 Task: Forward email with the signature Jayden King with the subject Thank you for your application from softage.8@softage.net to softage.7@softage.net and softage.9@softage.net with BCC to softage.10@softage.net with the message Could you please provide me with the agenda for the upcoming meeting?
Action: Mouse moved to (1100, 255)
Screenshot: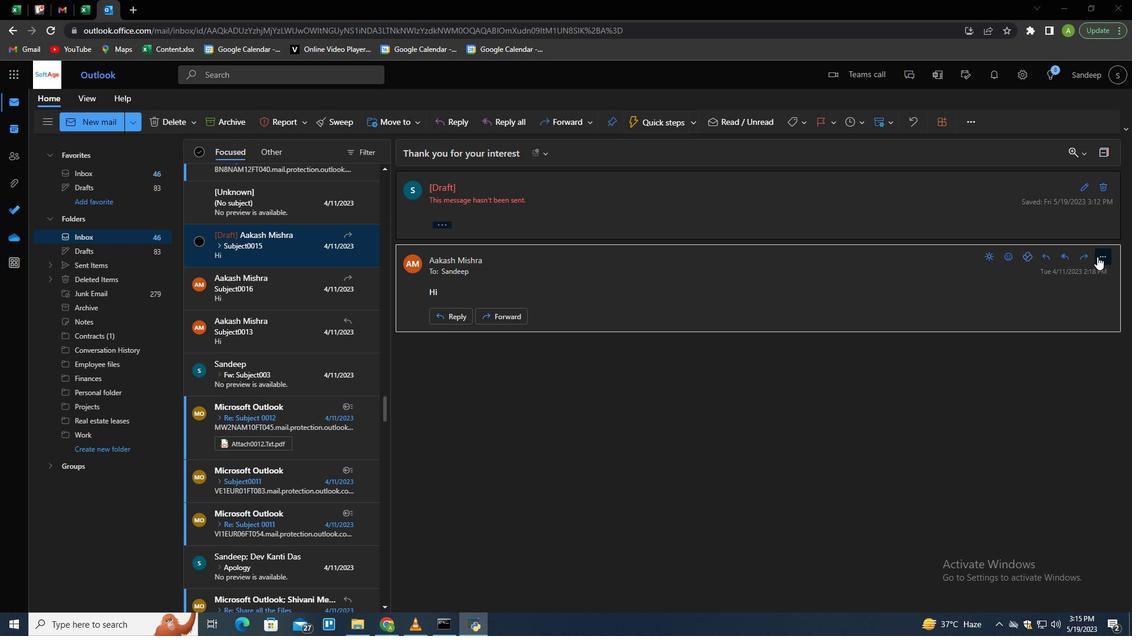 
Action: Mouse pressed left at (1100, 255)
Screenshot: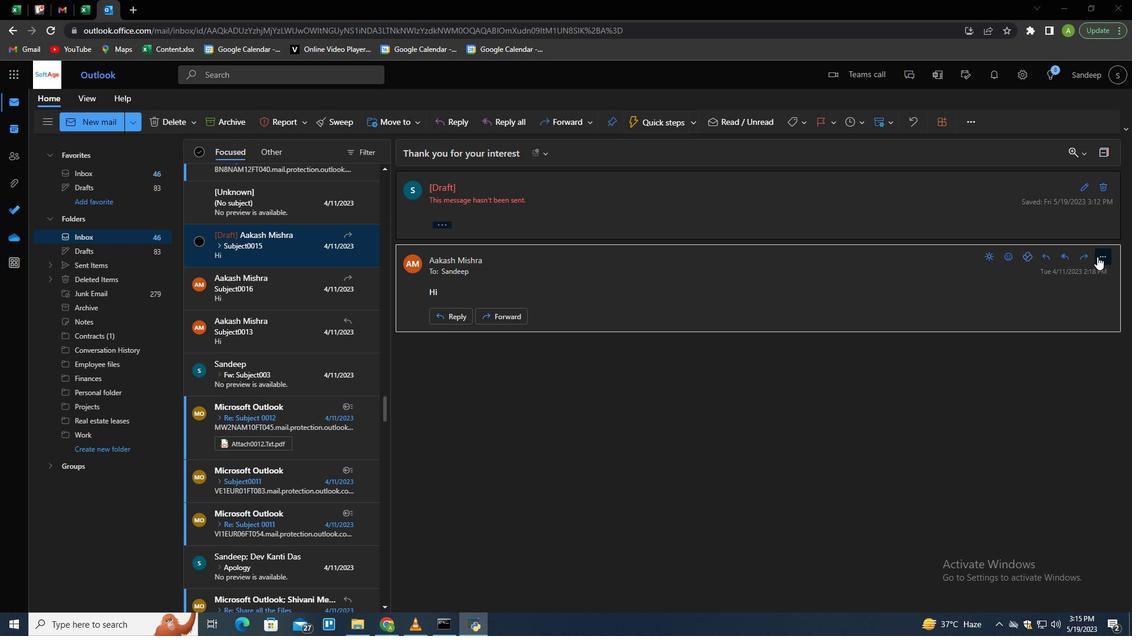 
Action: Mouse moved to (1026, 277)
Screenshot: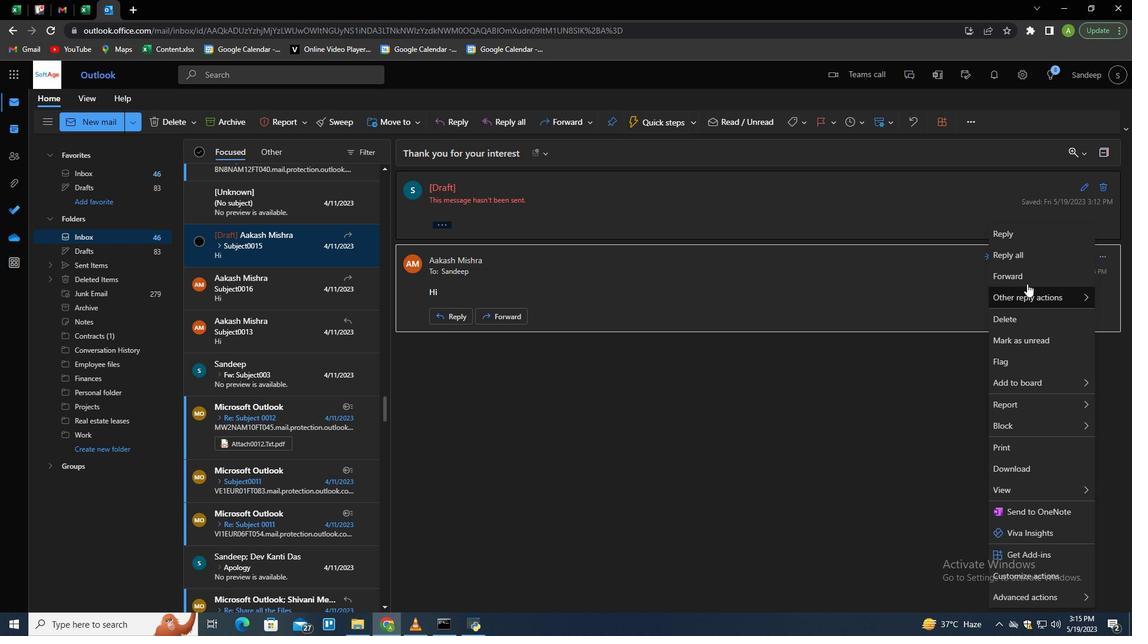 
Action: Mouse pressed left at (1026, 277)
Screenshot: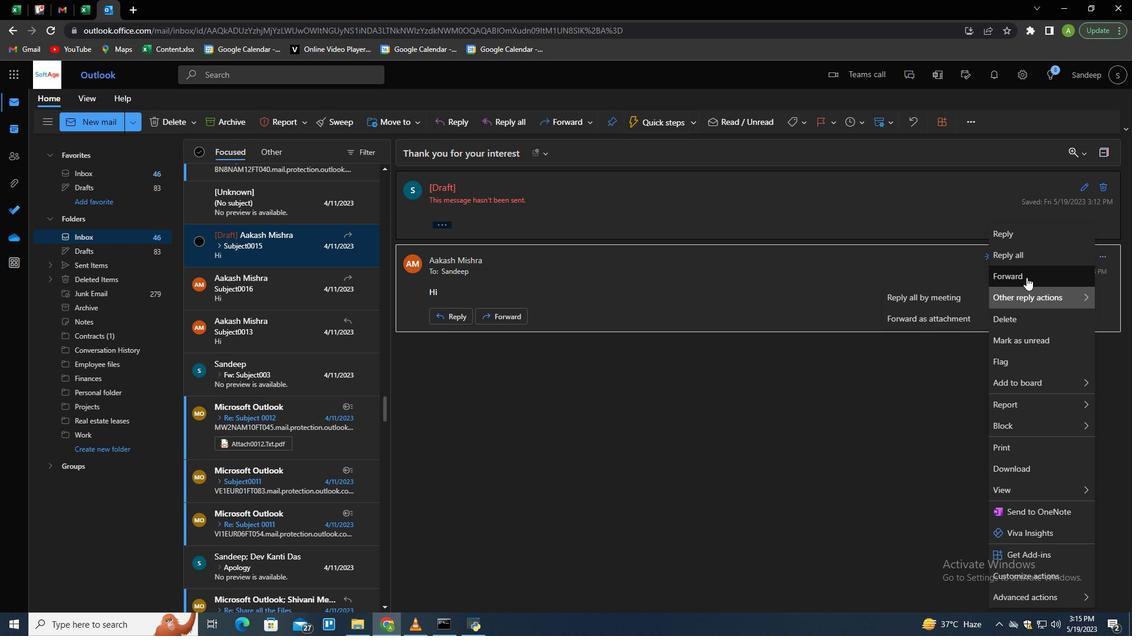 
Action: Mouse moved to (795, 125)
Screenshot: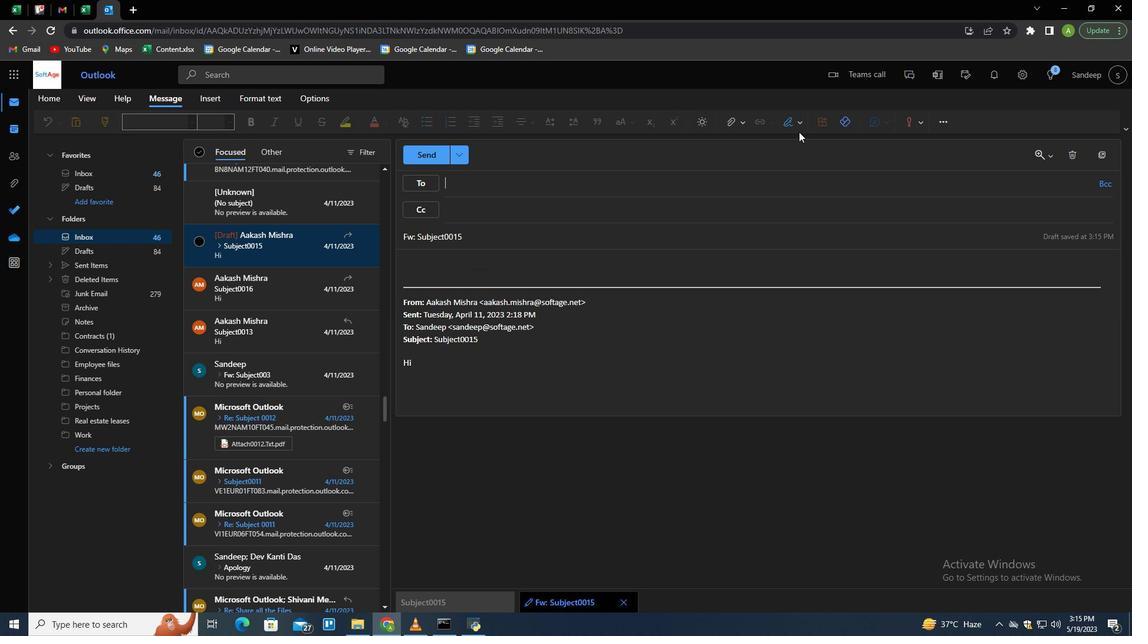 
Action: Mouse pressed left at (795, 125)
Screenshot: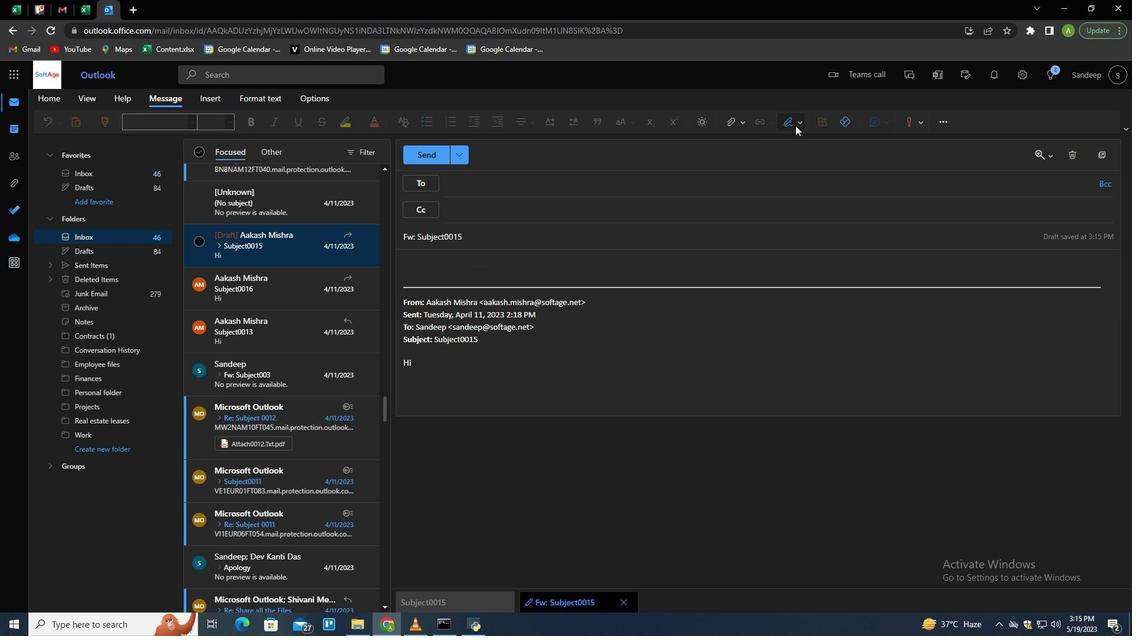 
Action: Mouse moved to (775, 171)
Screenshot: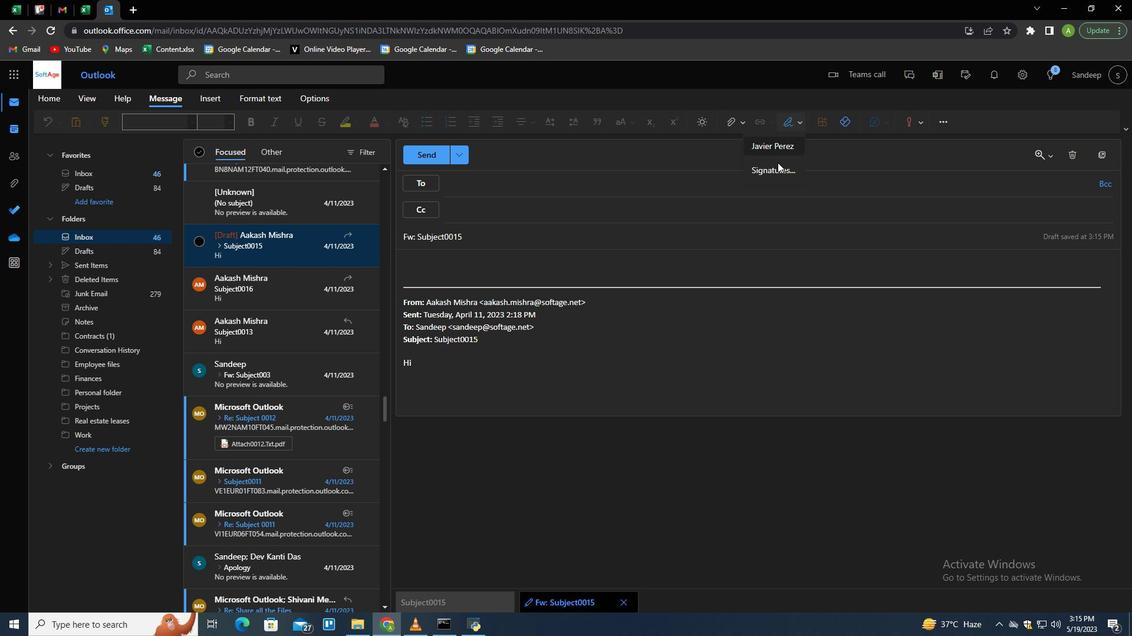 
Action: Mouse pressed left at (775, 171)
Screenshot: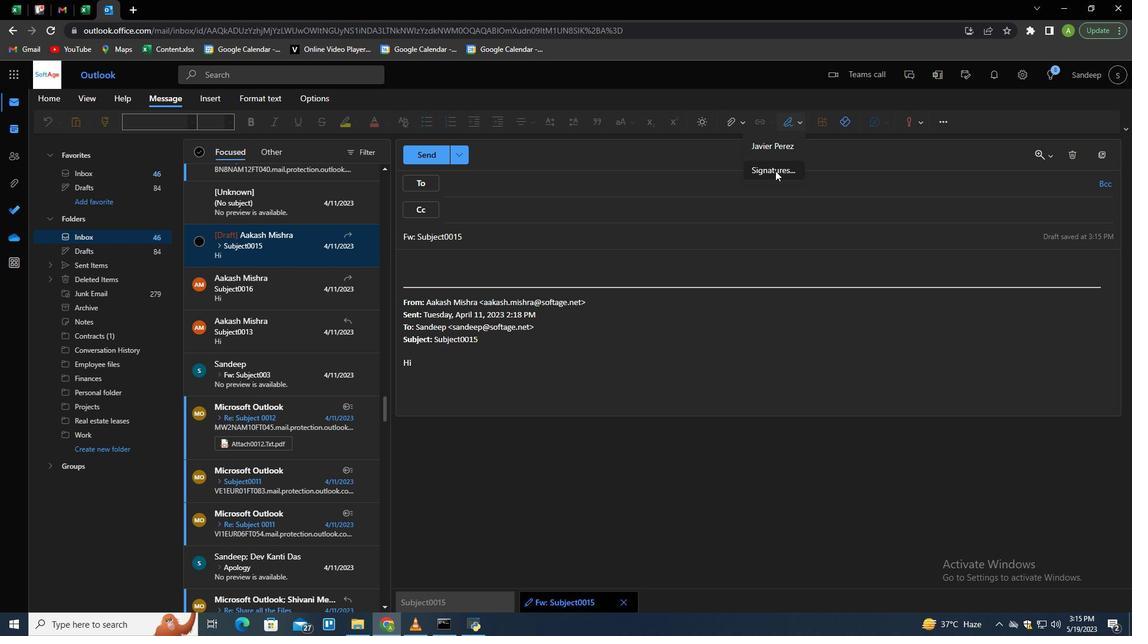 
Action: Mouse moved to (807, 209)
Screenshot: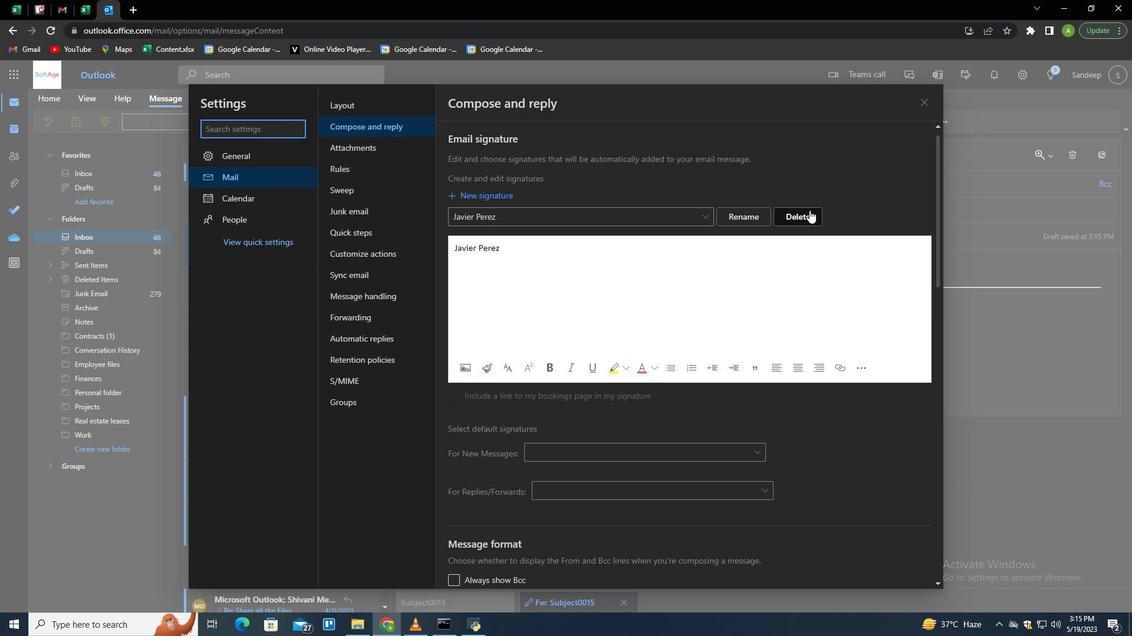 
Action: Mouse pressed left at (807, 209)
Screenshot: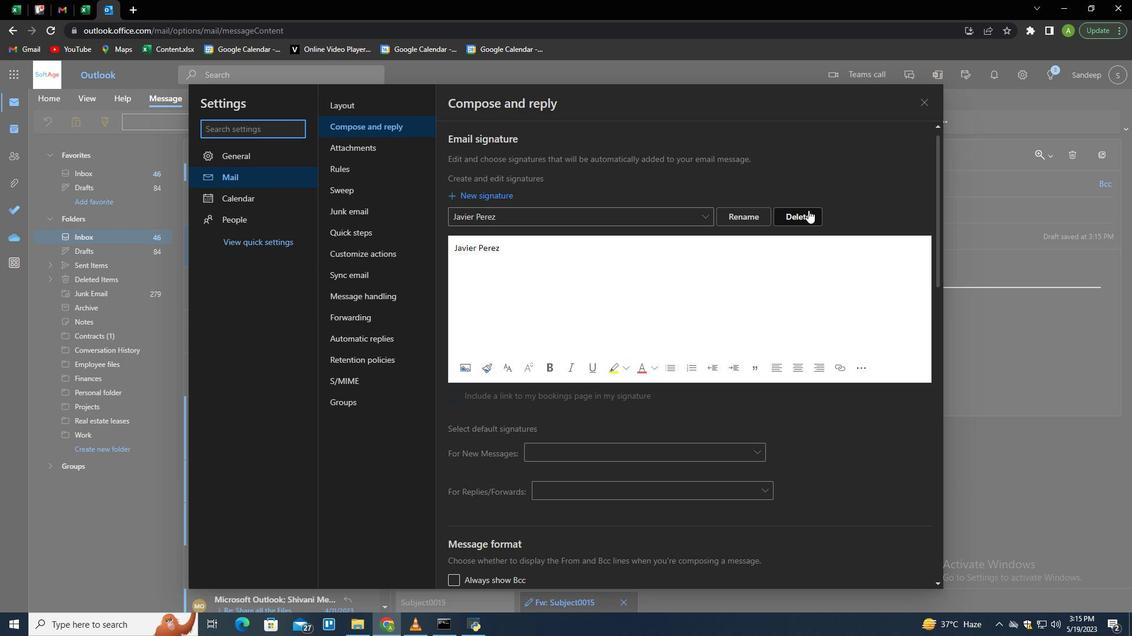 
Action: Mouse moved to (800, 215)
Screenshot: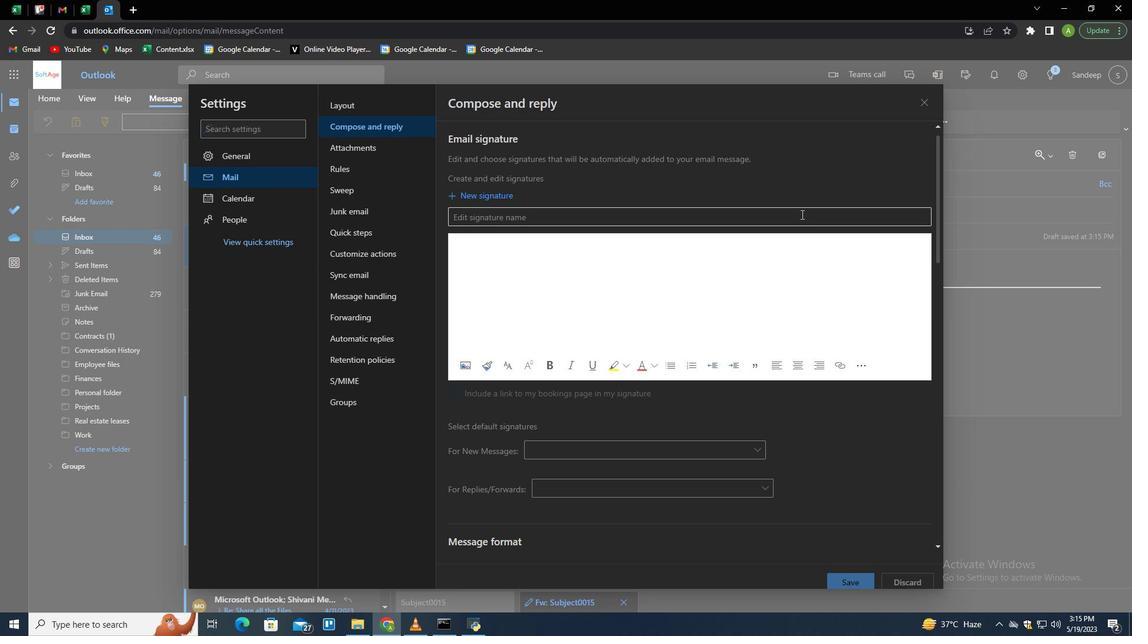 
Action: Mouse pressed left at (800, 215)
Screenshot: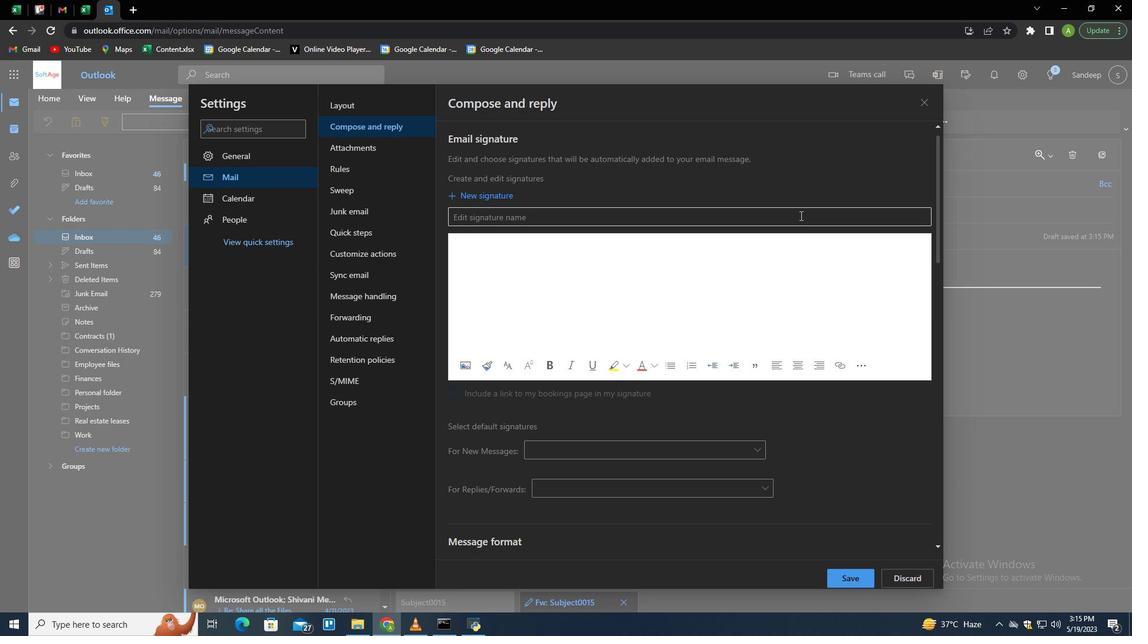 
Action: Mouse moved to (797, 217)
Screenshot: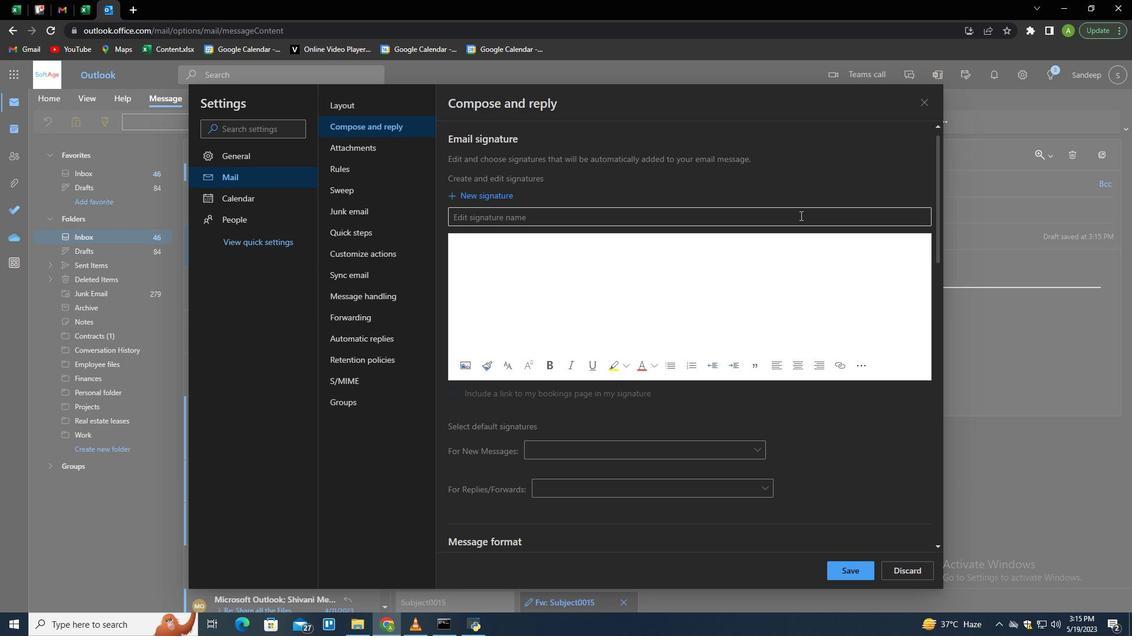
Action: Key pressed <Key.shift>Jayden<Key.space><Key.shift>King<Key.tab><Key.shift>Jayden<Key.space><Key.shift>King
Screenshot: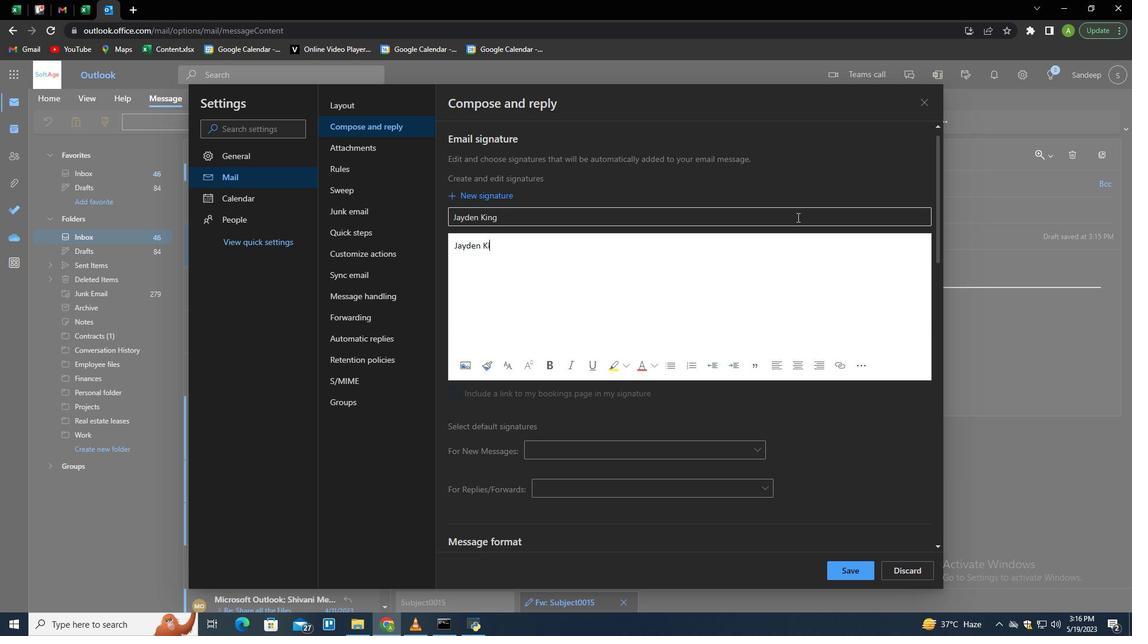 
Action: Mouse moved to (850, 570)
Screenshot: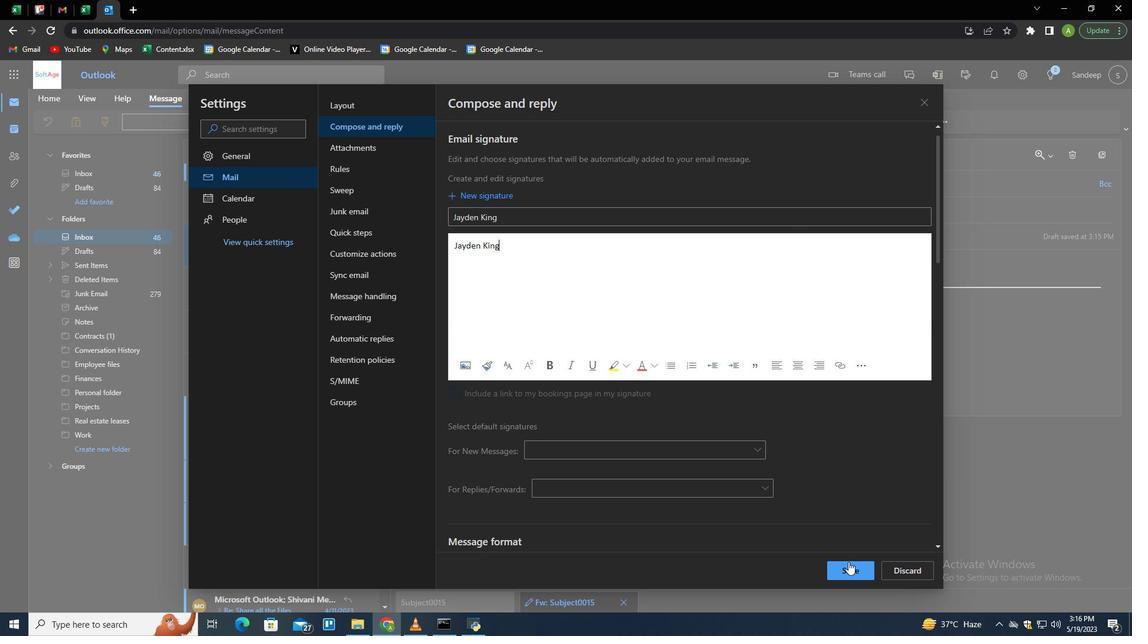 
Action: Mouse pressed left at (850, 570)
Screenshot: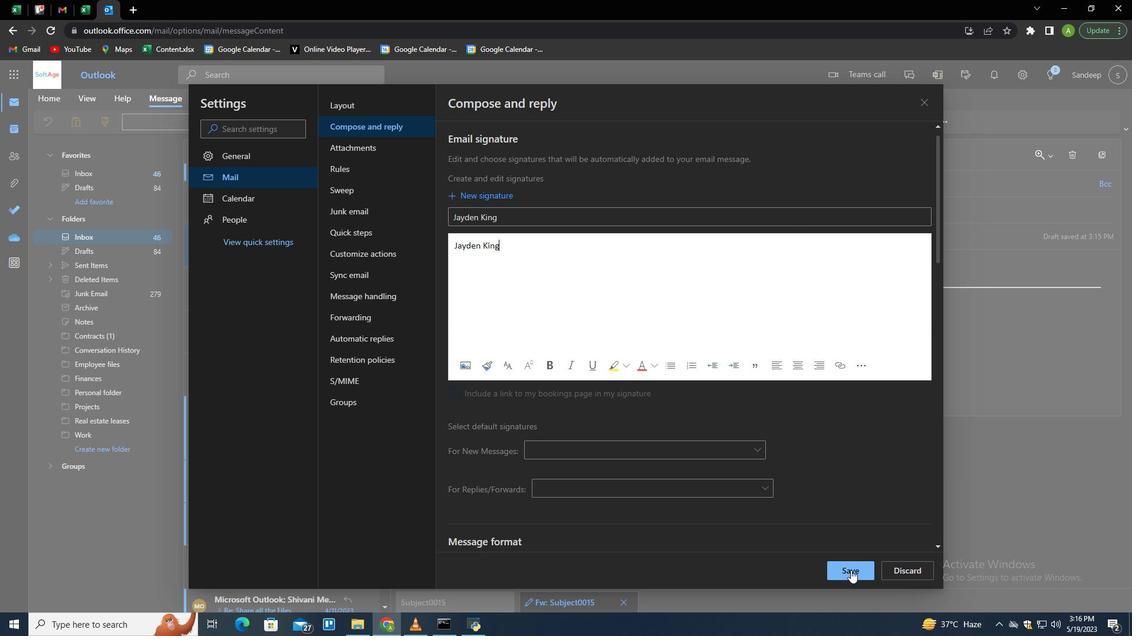 
Action: Mouse moved to (970, 315)
Screenshot: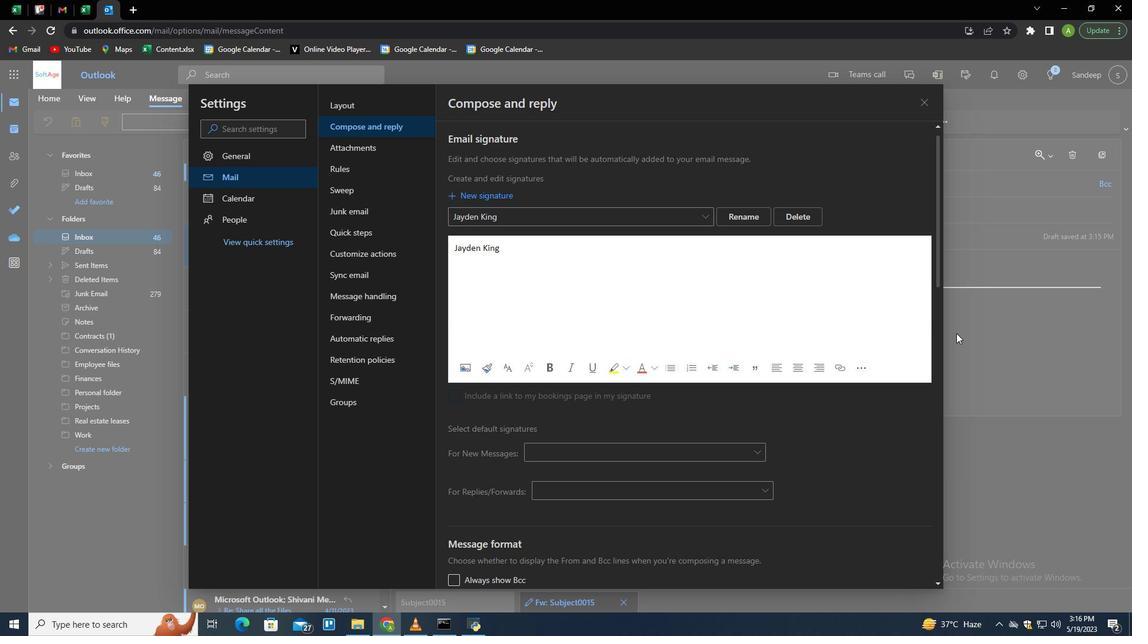 
Action: Mouse pressed left at (970, 315)
Screenshot: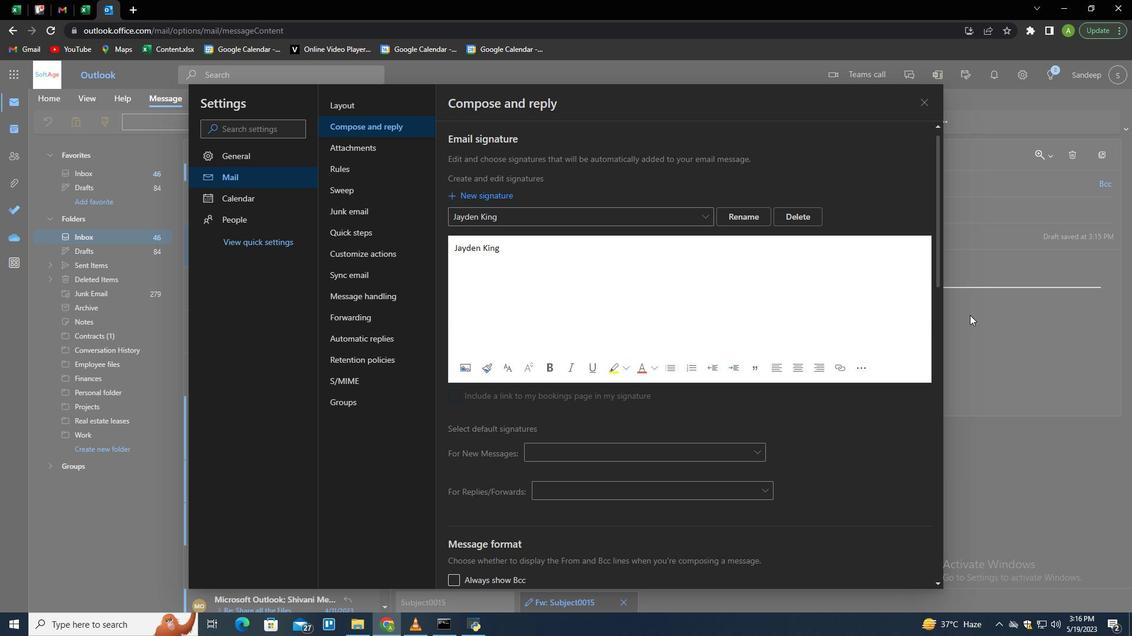 
Action: Mouse moved to (787, 123)
Screenshot: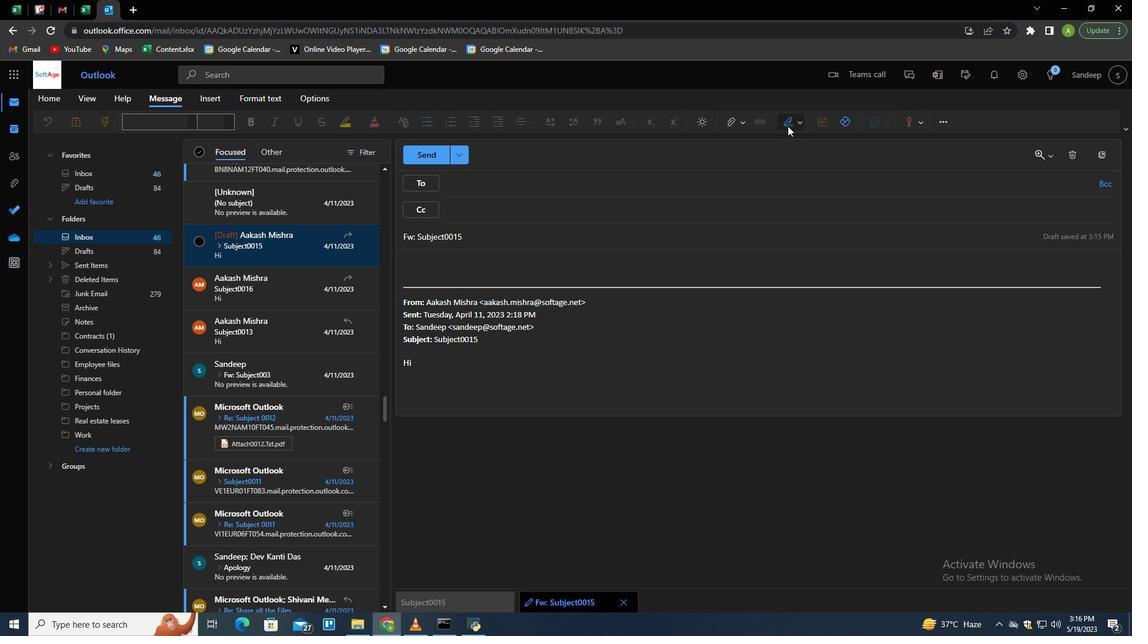 
Action: Mouse pressed left at (787, 123)
Screenshot: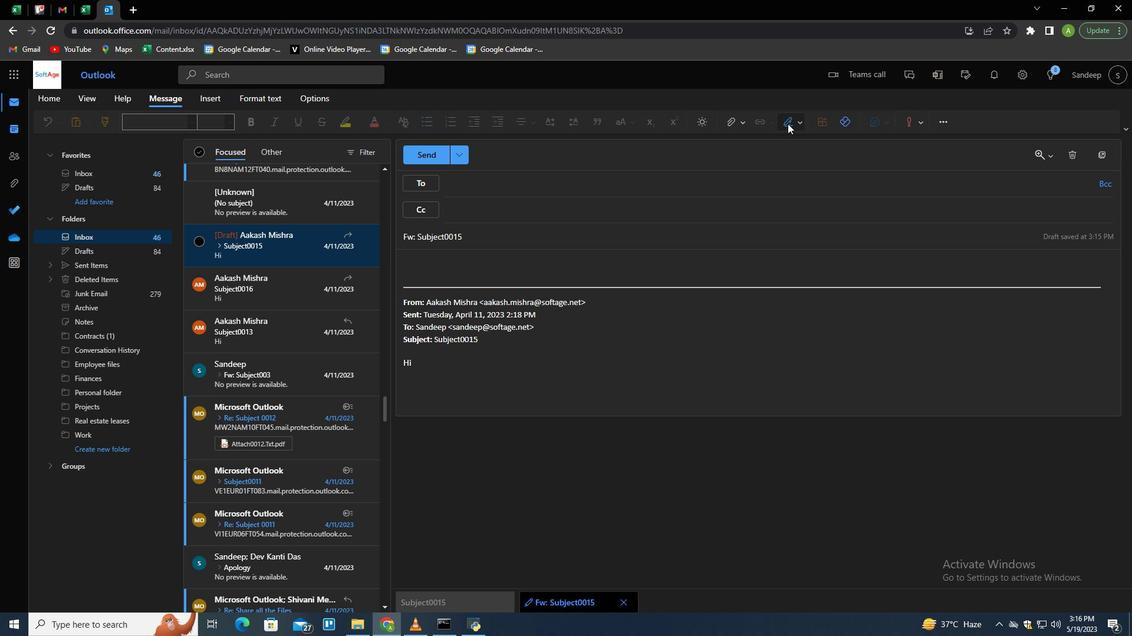 
Action: Mouse moved to (785, 144)
Screenshot: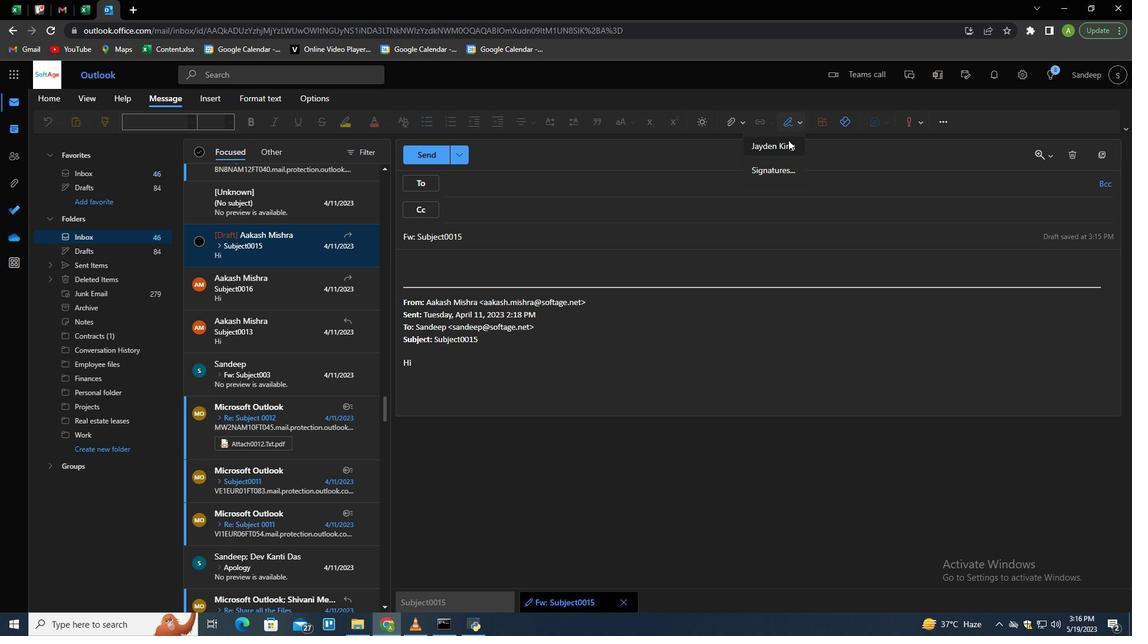 
Action: Mouse pressed left at (785, 144)
Screenshot: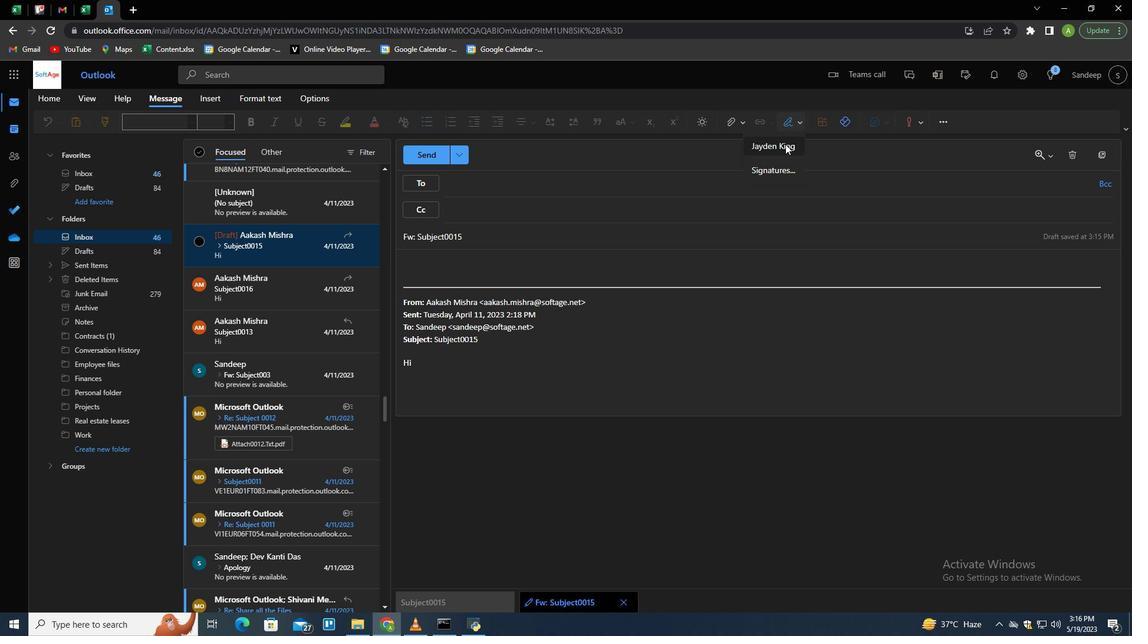 
Action: Mouse moved to (418, 237)
Screenshot: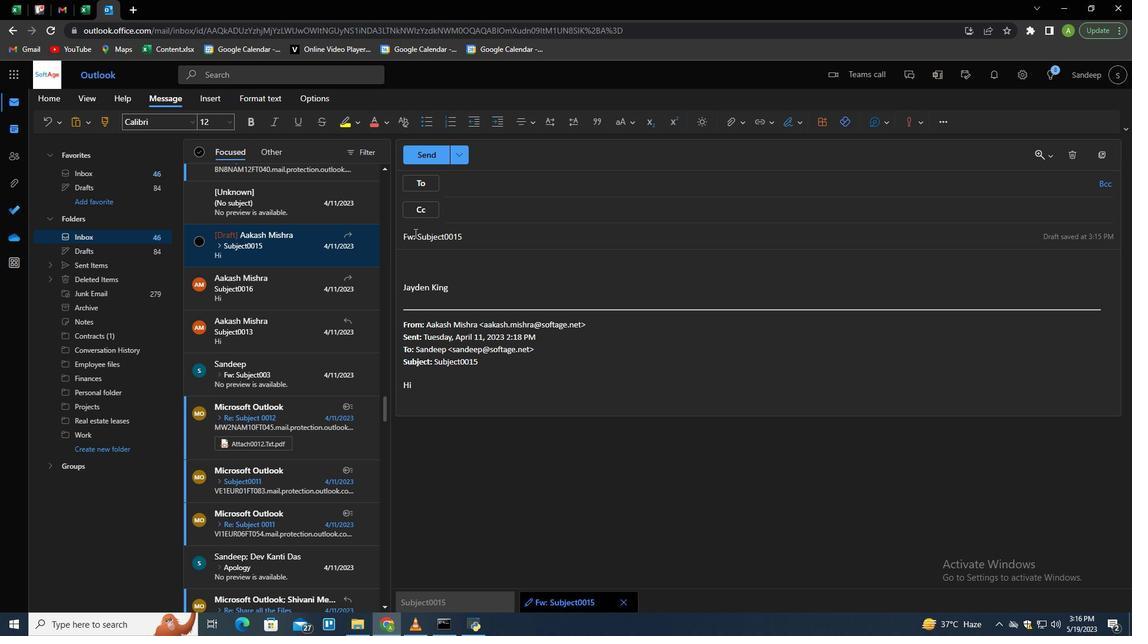 
Action: Mouse pressed left at (418, 237)
Screenshot: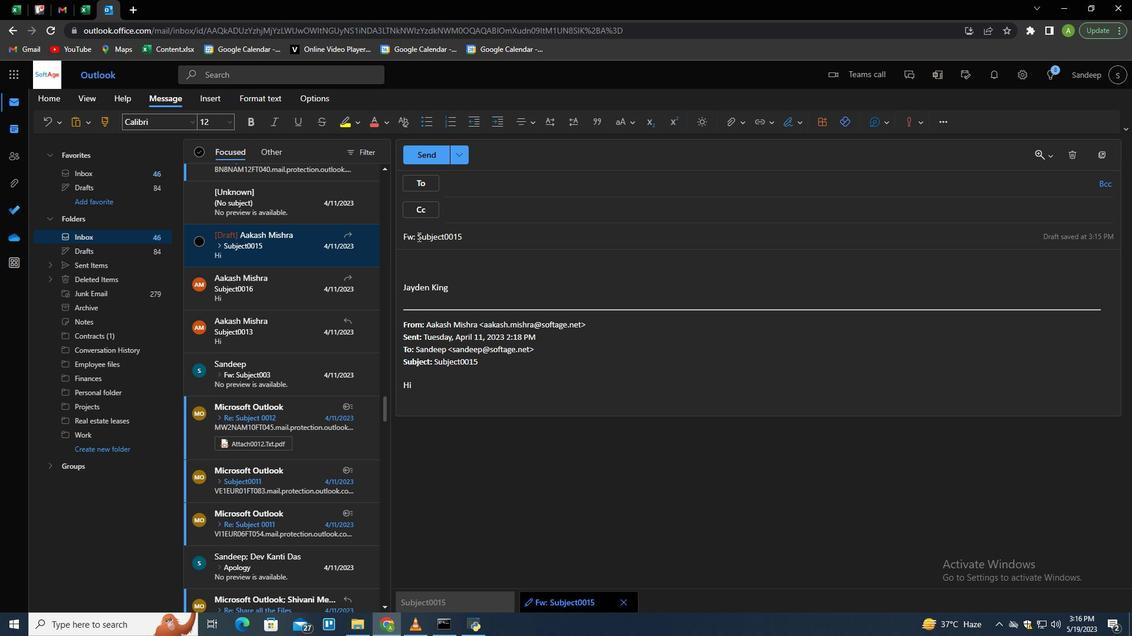 
Action: Mouse moved to (661, 260)
Screenshot: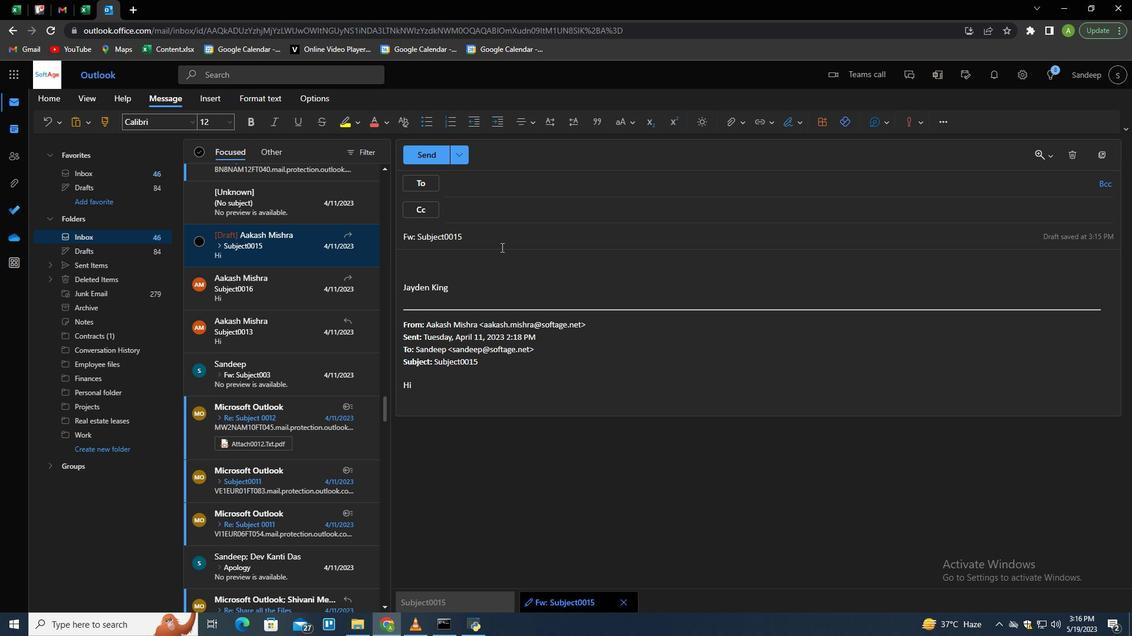 
Action: Key pressed <Key.shift_r><Key.end><Key.shift>Thank<Key.space>you<Key.space>for<Key.space>your<Key.space>application<Key.space>for<Key.backspace><Key.backspace>rom<Key.space>
Screenshot: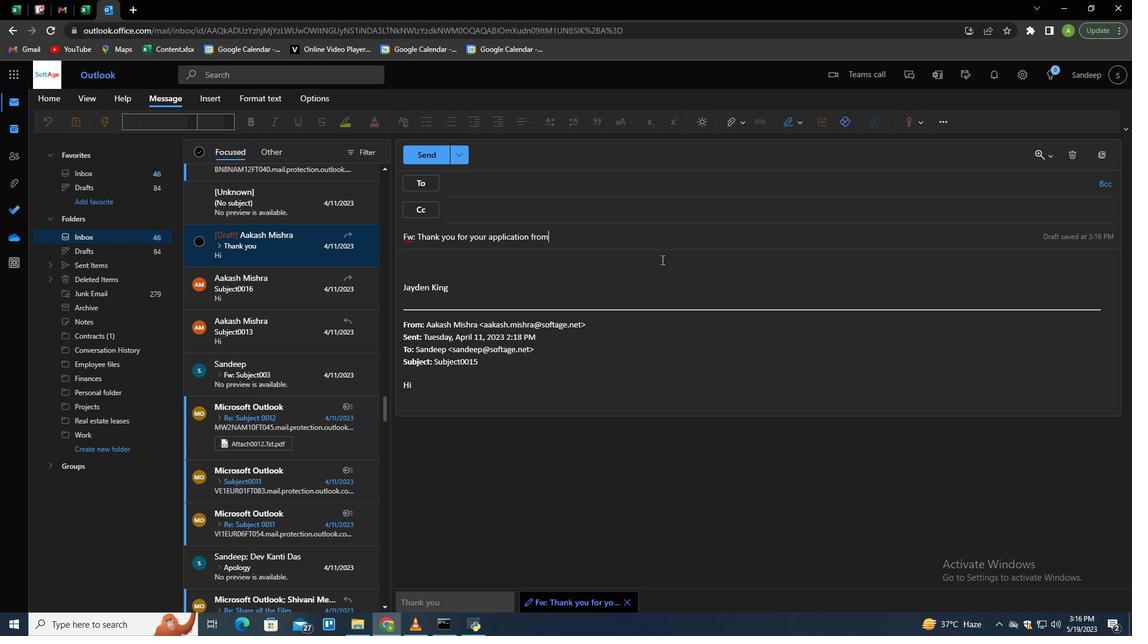 
Action: Mouse moved to (479, 283)
Screenshot: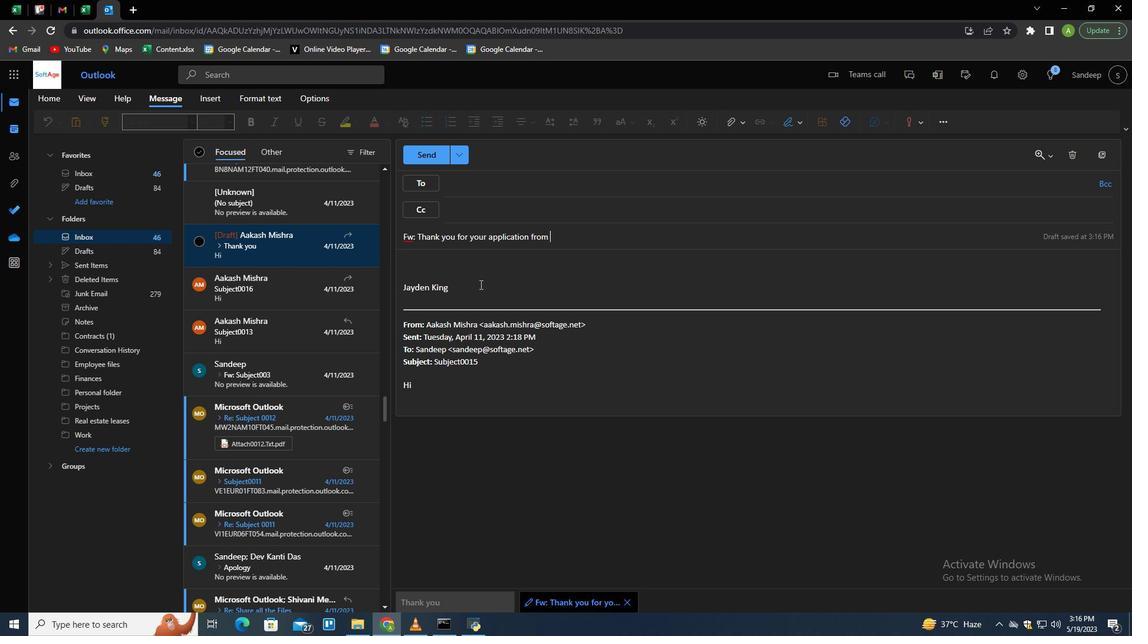 
Action: Mouse pressed left at (479, 283)
Screenshot: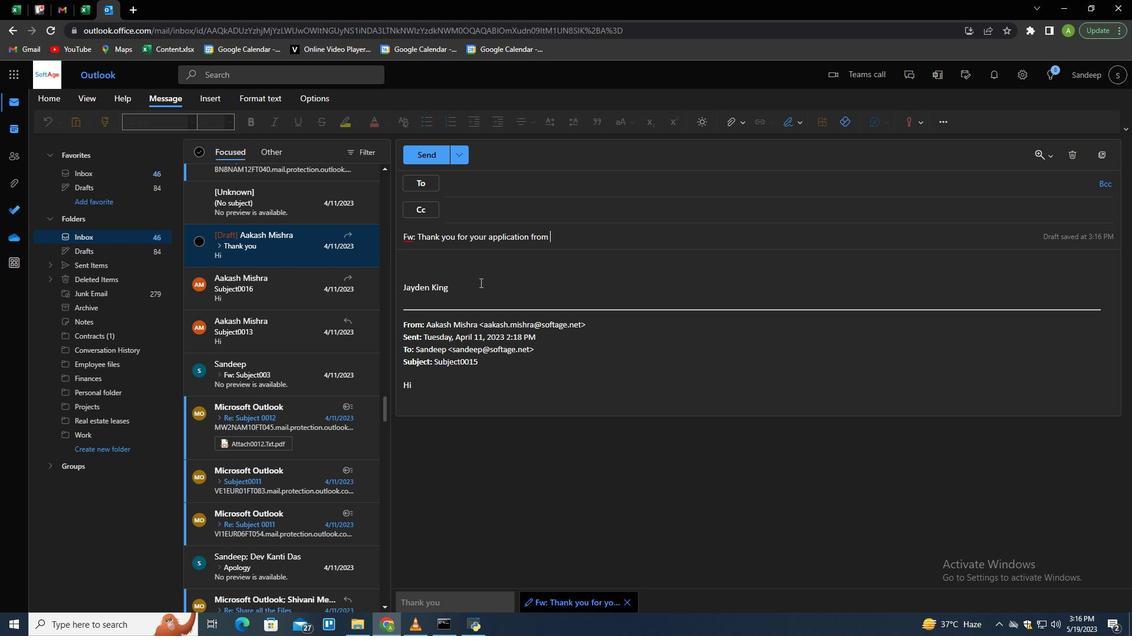 
Action: Mouse moved to (559, 234)
Screenshot: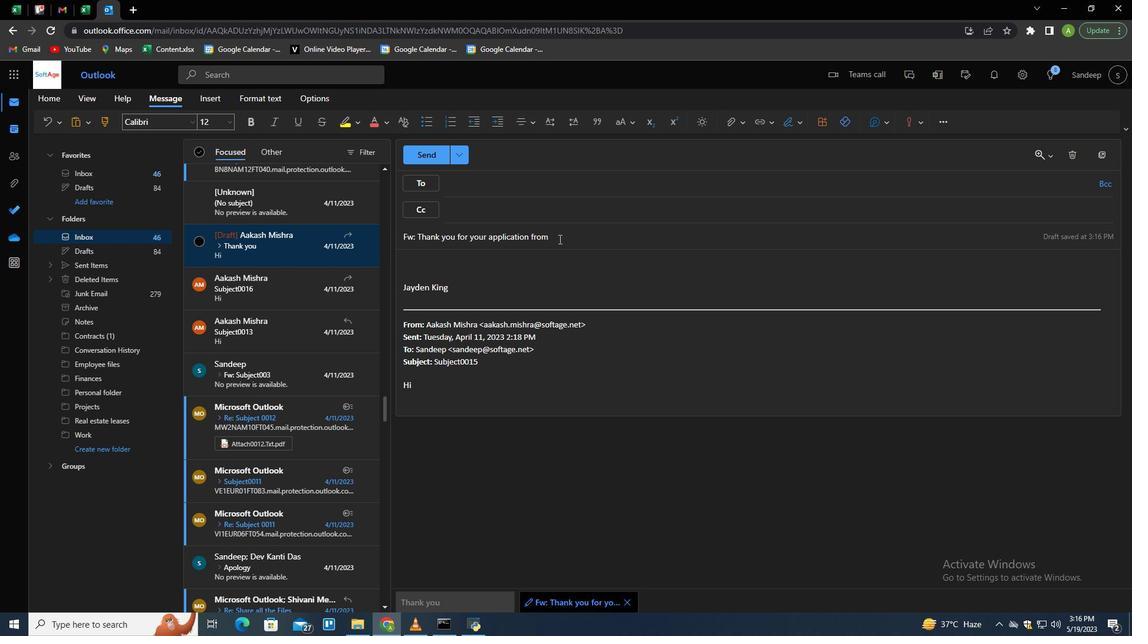 
Action: Mouse pressed left at (559, 234)
Screenshot: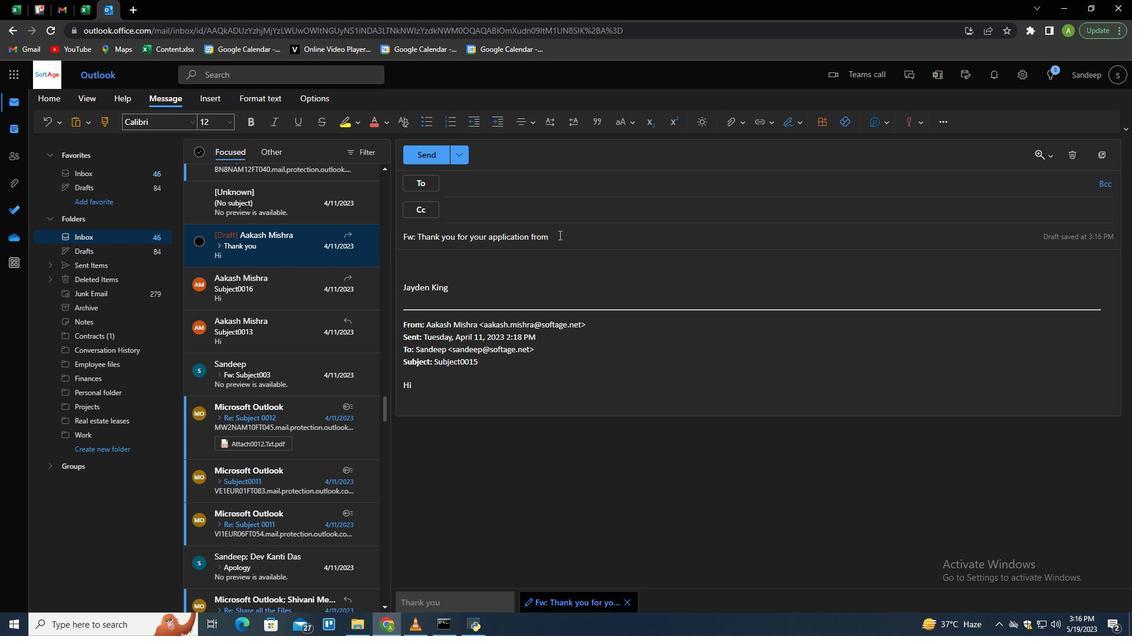 
Action: Key pressed <Key.tab>
Screenshot: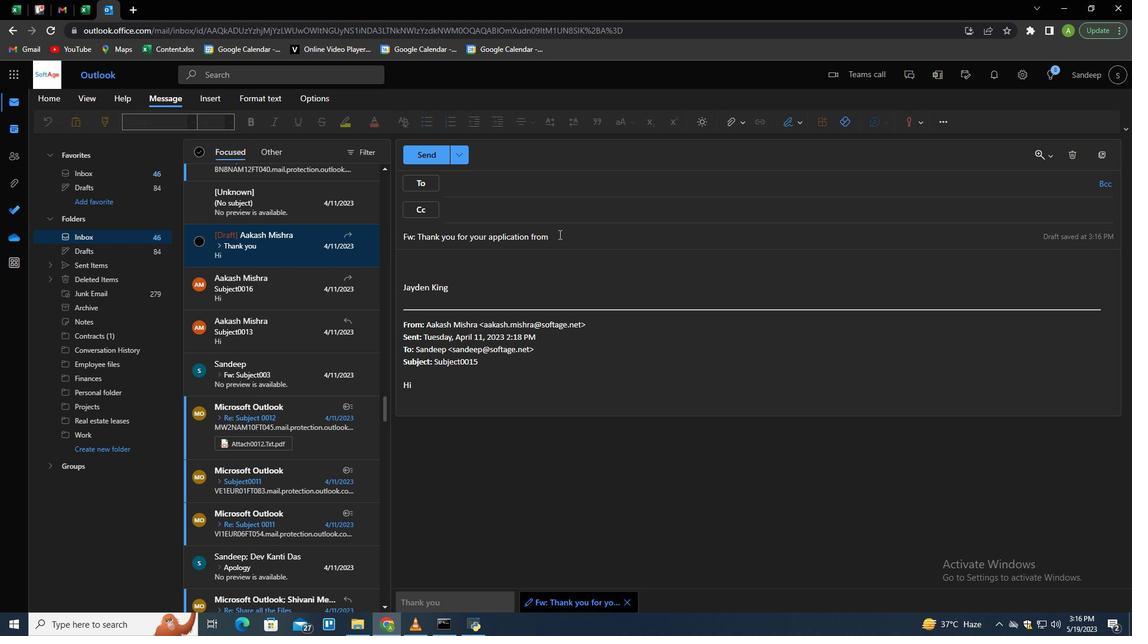 
Action: Mouse moved to (559, 237)
Screenshot: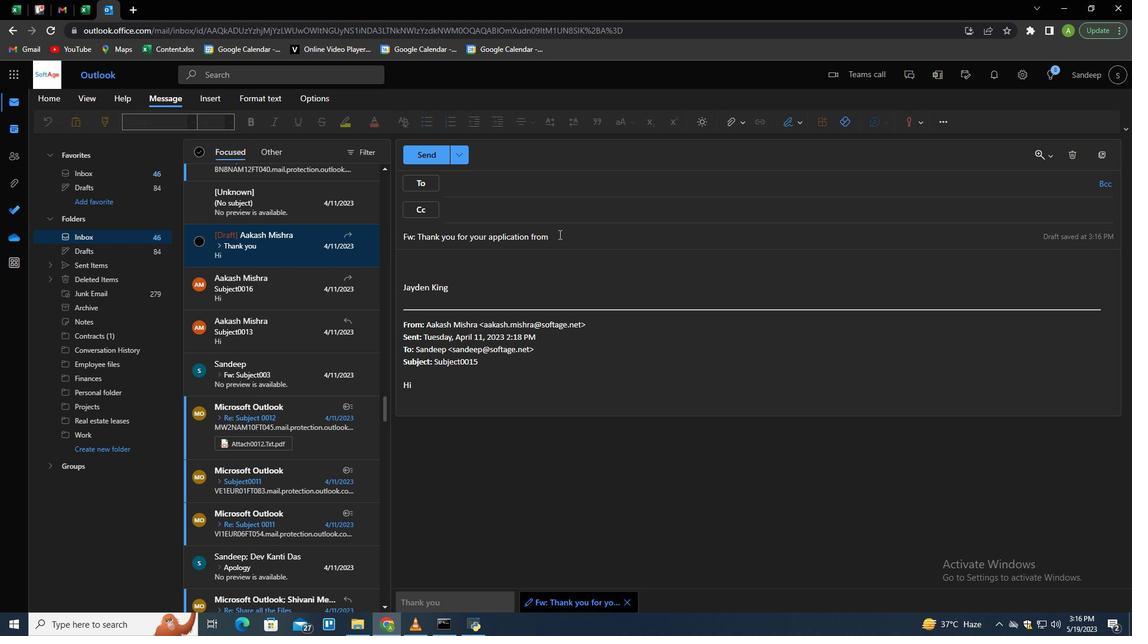 
Action: Mouse pressed left at (559, 237)
Screenshot: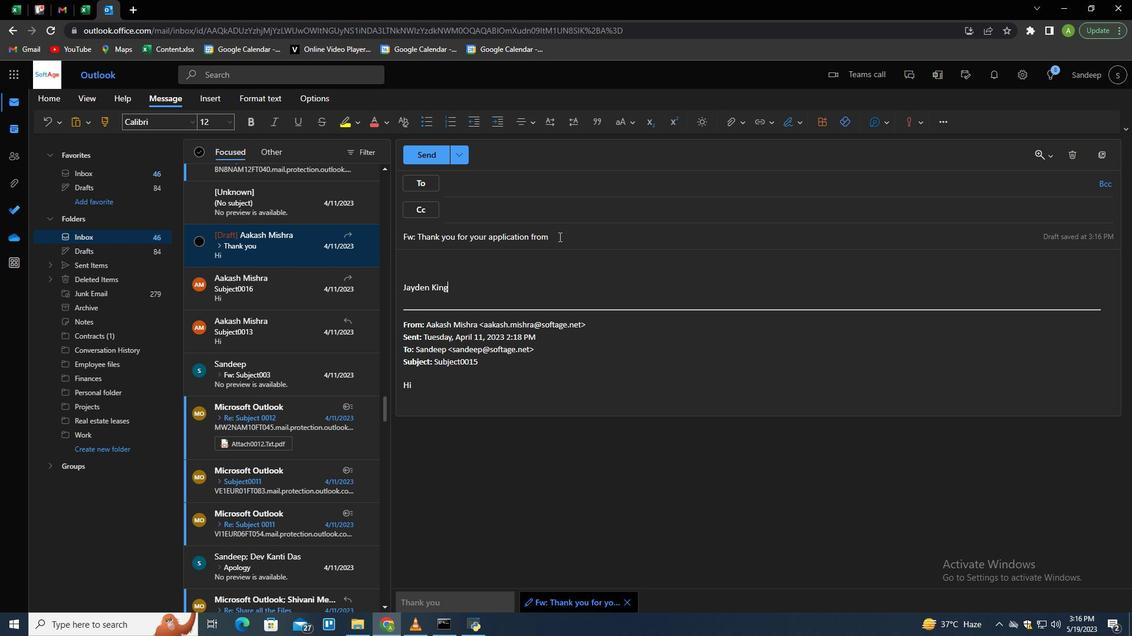 
Action: Mouse moved to (559, 237)
Screenshot: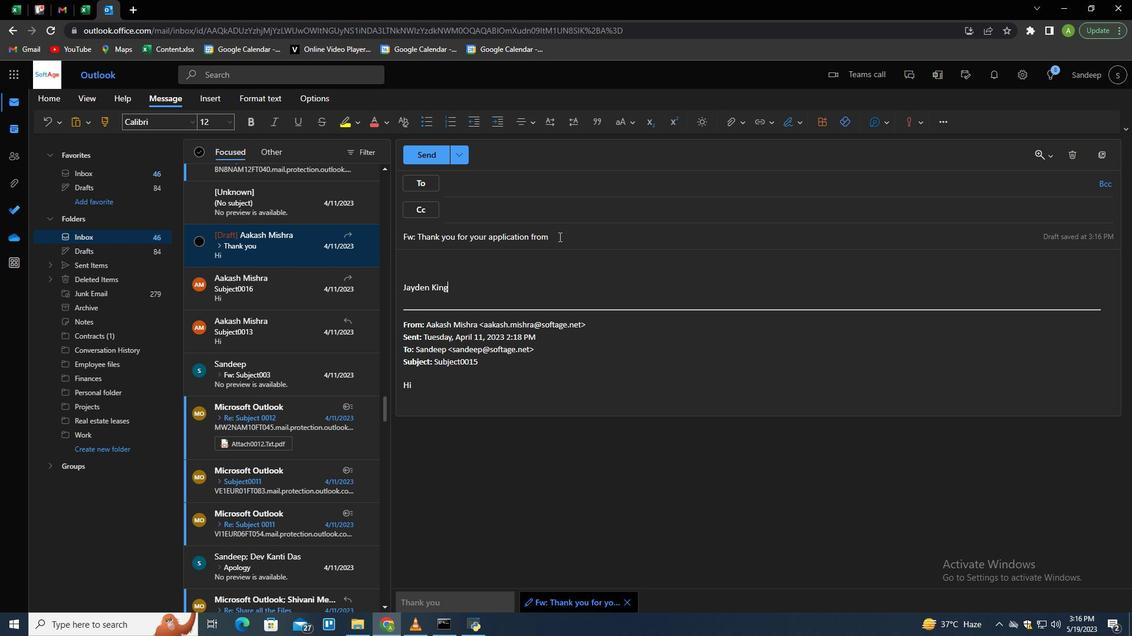 
Action: Key pressed <Key.backspace><Key.tab><Key.up><Key.up><Key.shift>
Screenshot: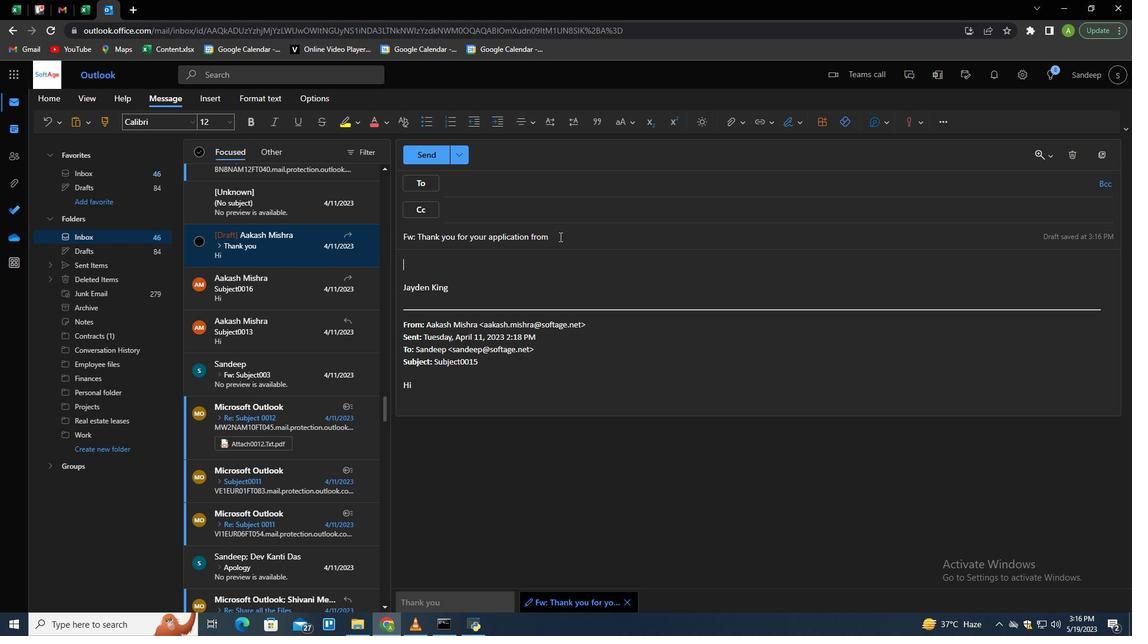 
Action: Mouse moved to (498, 188)
Screenshot: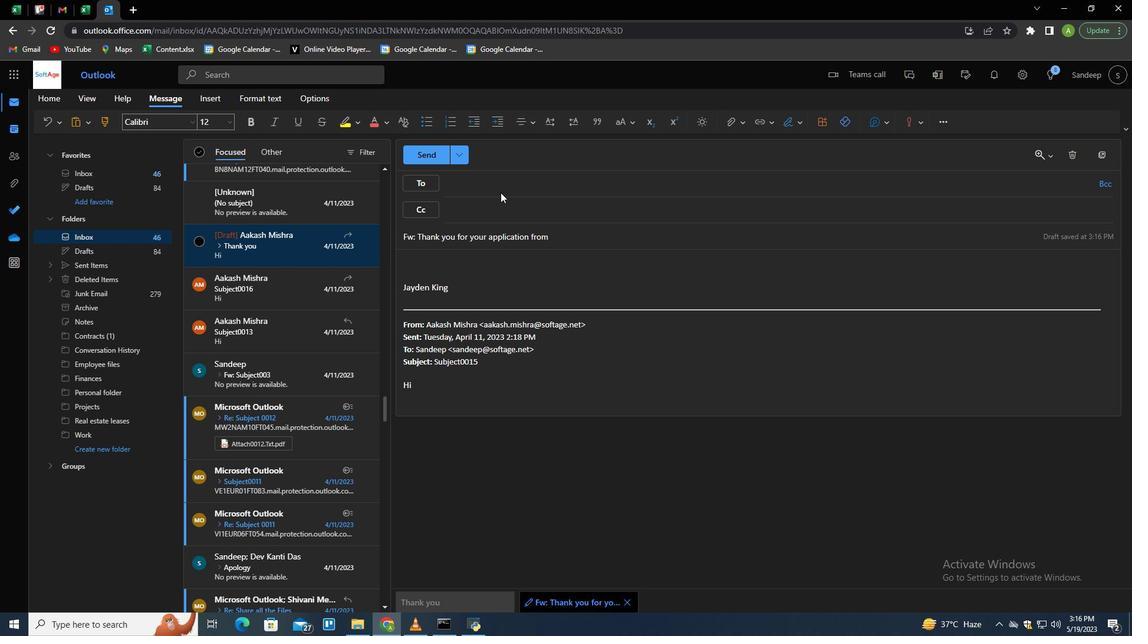 
Action: Mouse pressed left at (498, 188)
Screenshot: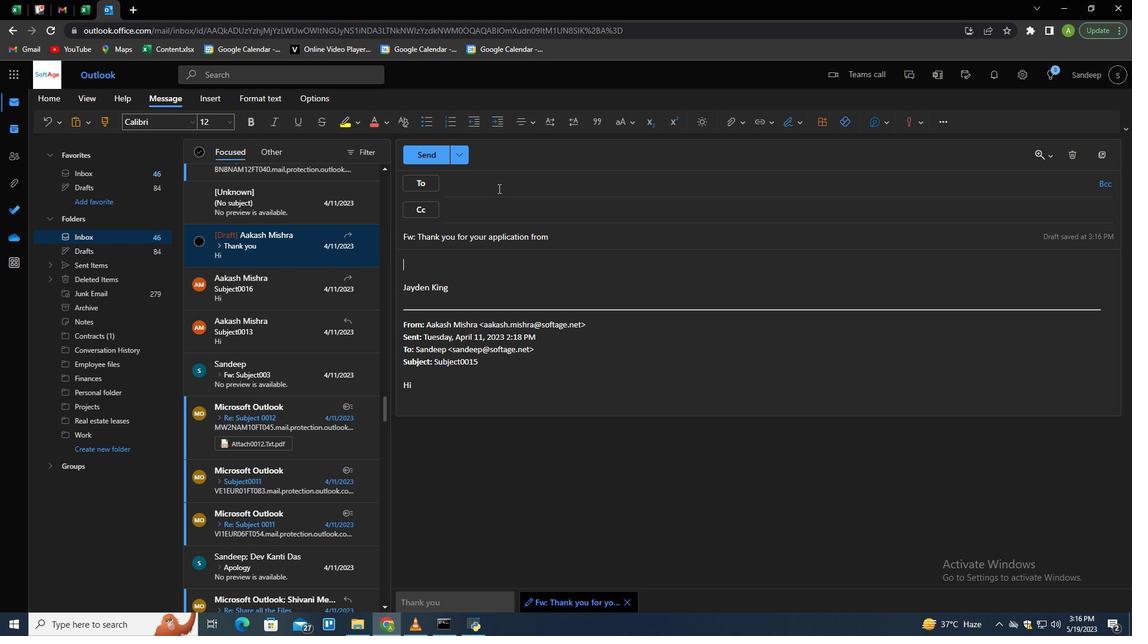 
Action: Key pressed softagel.7<Key.shift>@softage.net<Key.enter><Key.enter>
Screenshot: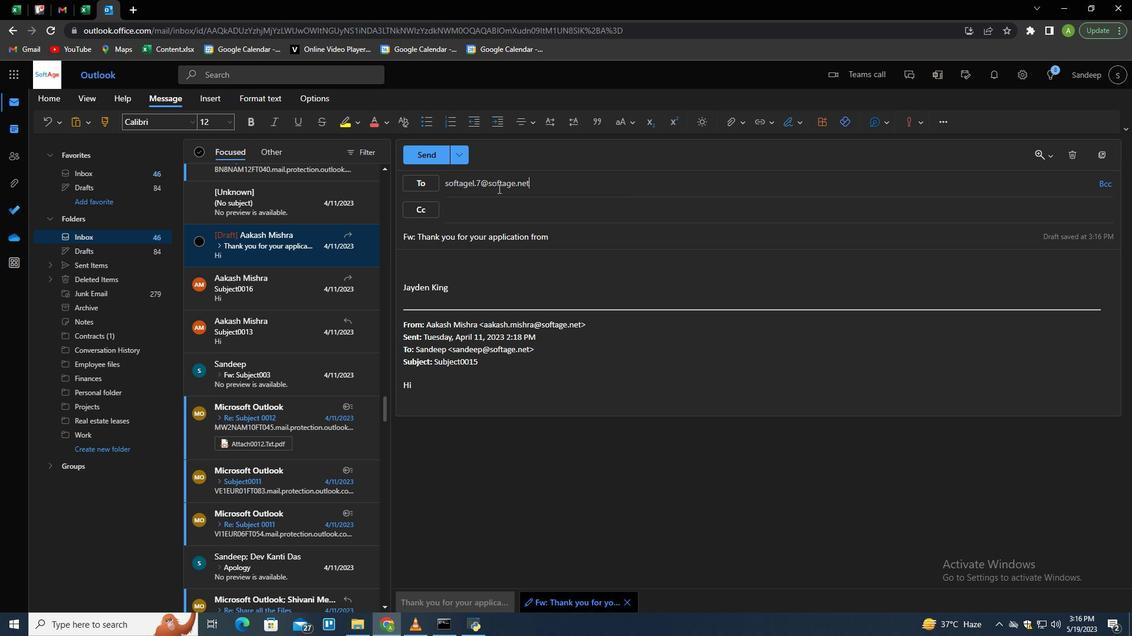 
Action: Mouse moved to (546, 190)
Screenshot: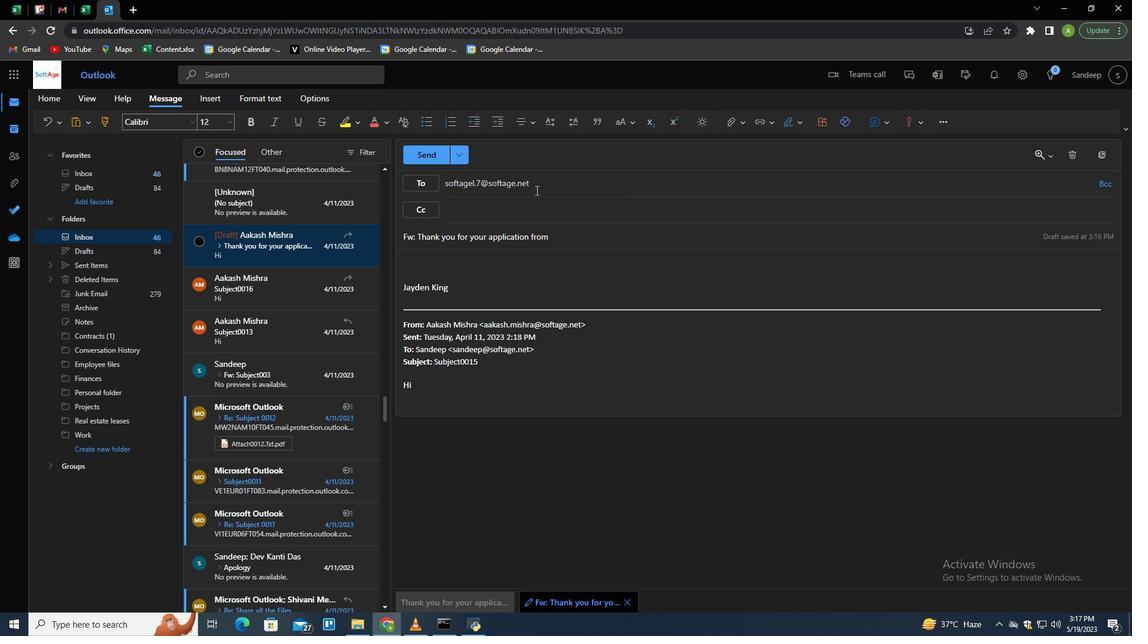 
Action: Key pressed <Key.backspace><Key.backspace><Key.backspace><Key.down>
Screenshot: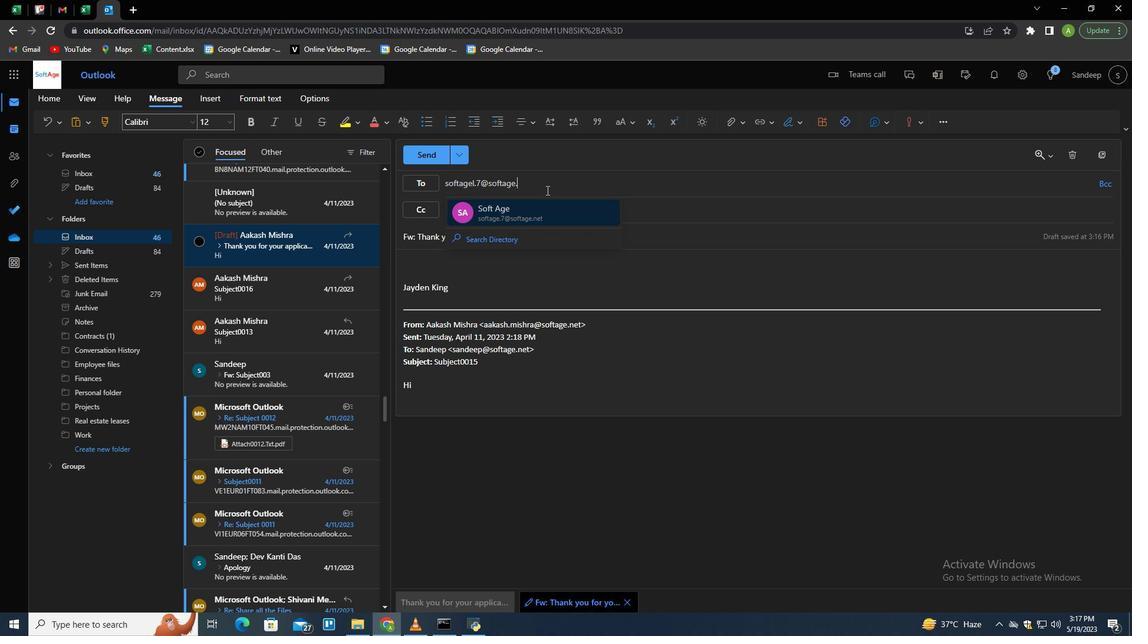 
Action: Mouse moved to (549, 207)
Screenshot: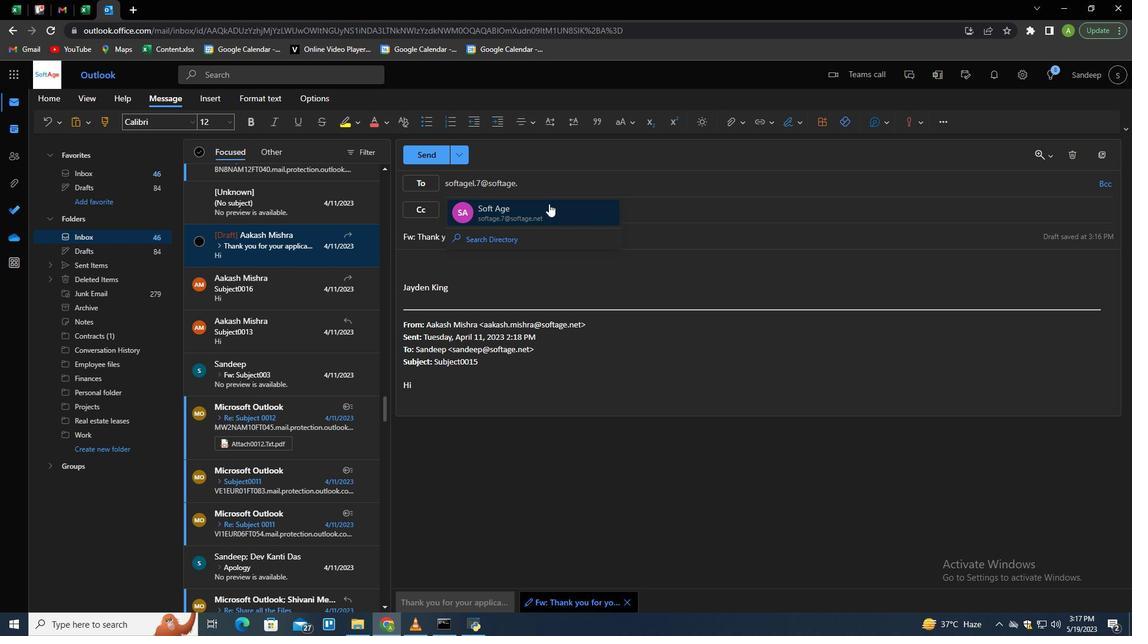
Action: Mouse pressed left at (549, 207)
Screenshot: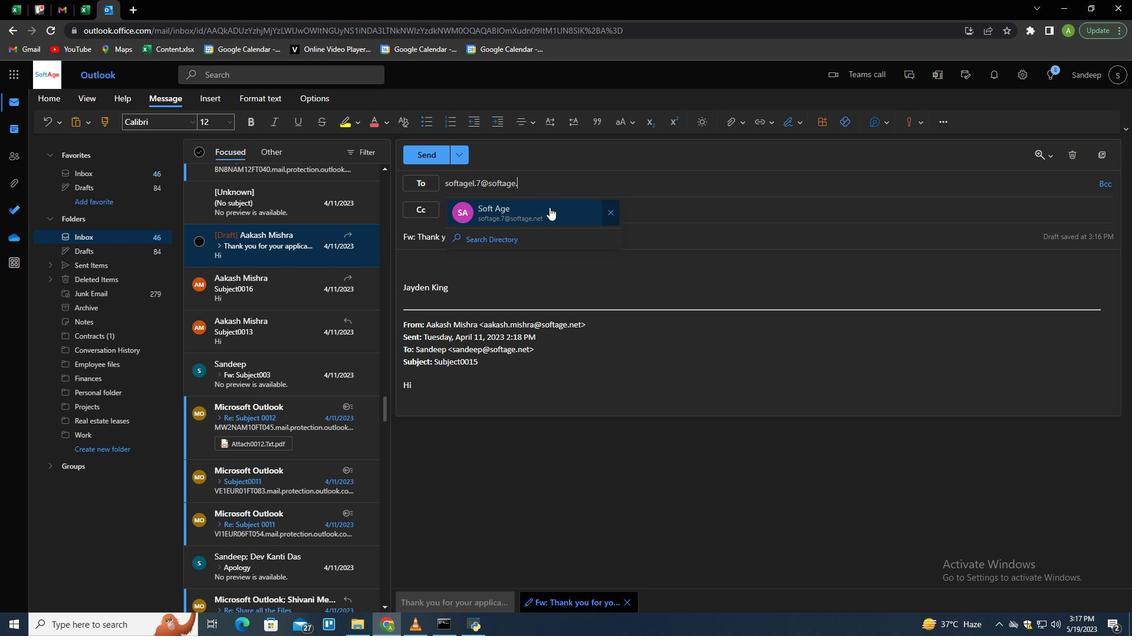 
Action: Key pressed softae<Key.backspace>ge.9<Key.shift>@softage.net<Key.enter>
Screenshot: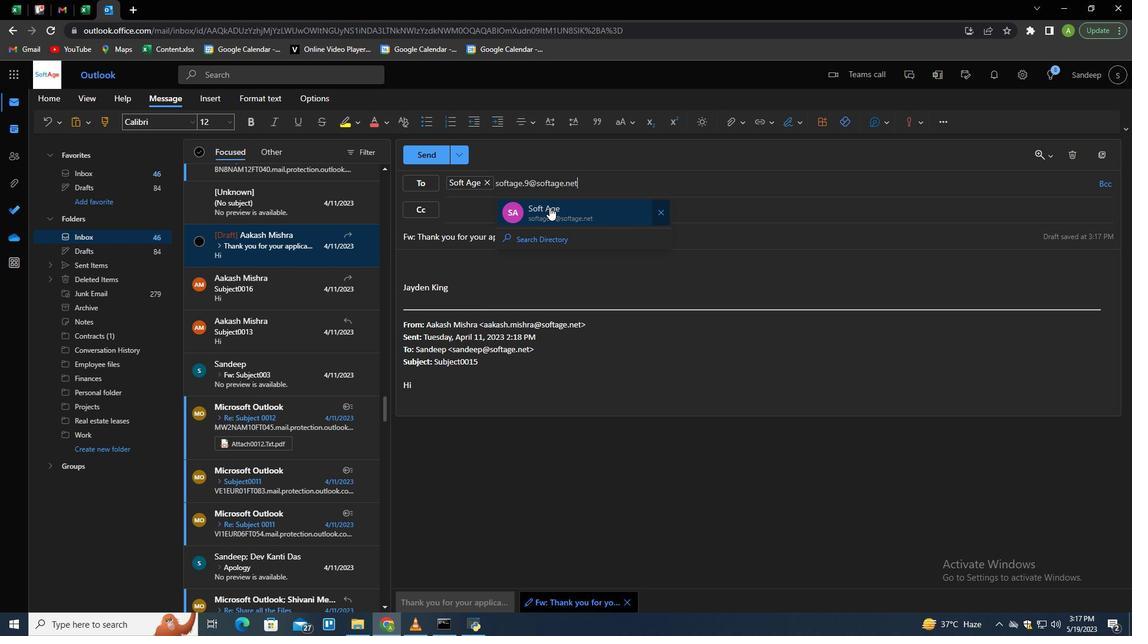 
Action: Mouse moved to (1109, 187)
Screenshot: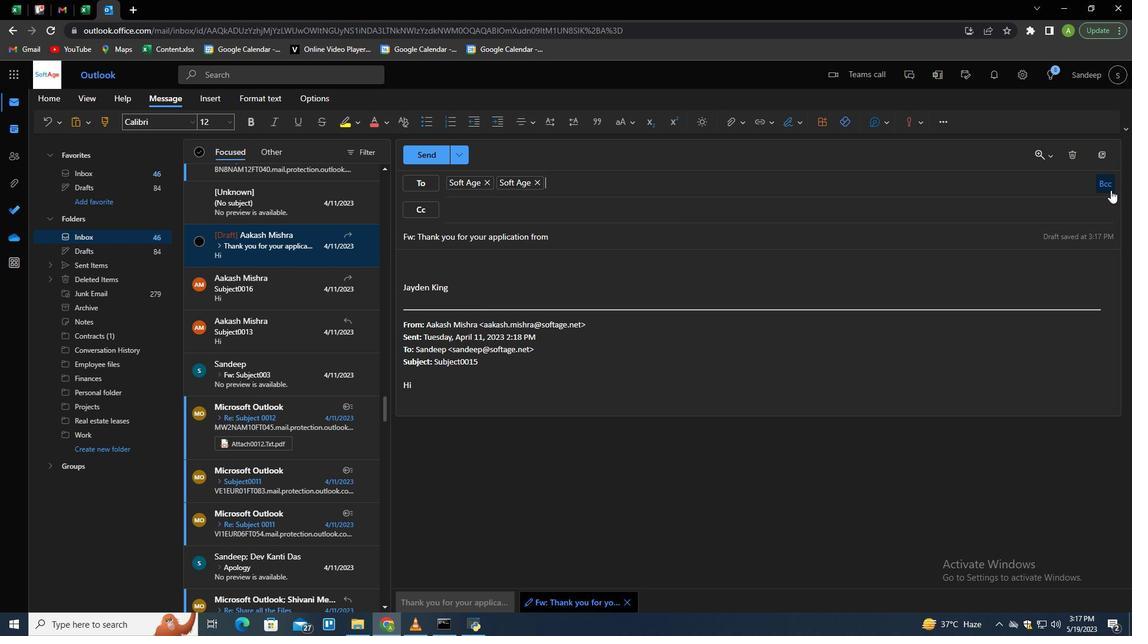 
Action: Mouse pressed left at (1109, 187)
Screenshot: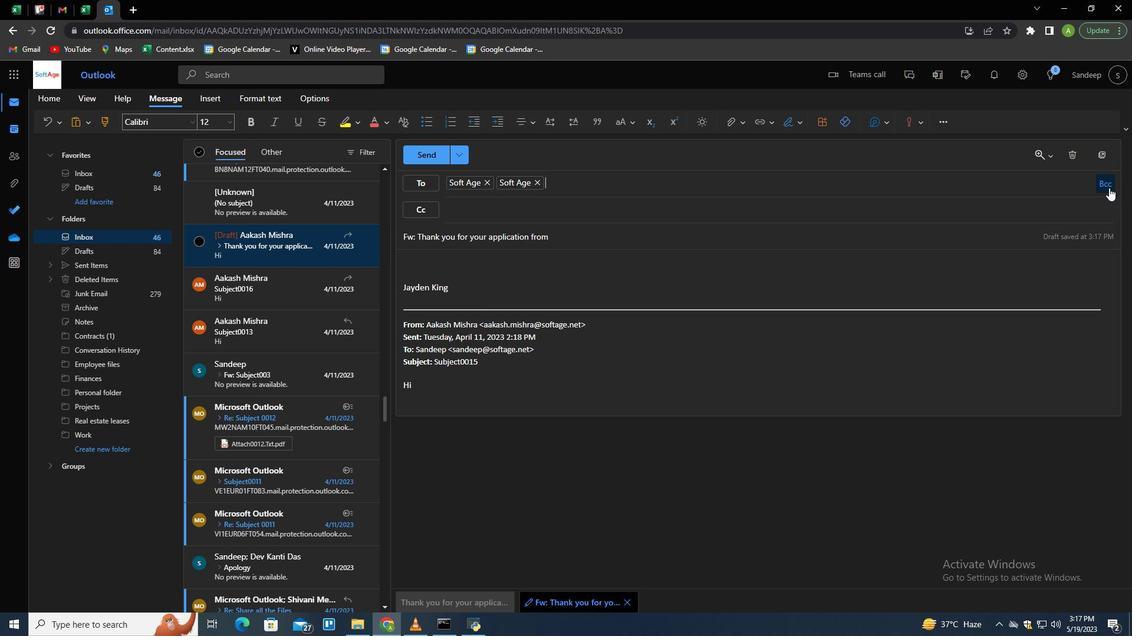
Action: Mouse moved to (529, 241)
Screenshot: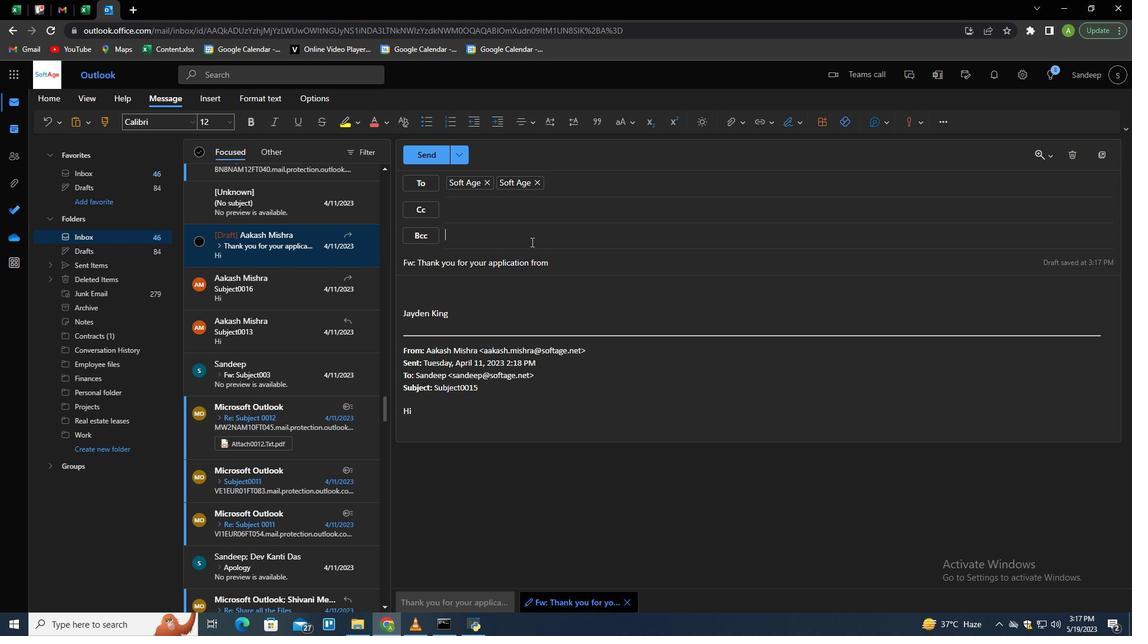 
Action: Mouse pressed left at (529, 241)
Screenshot: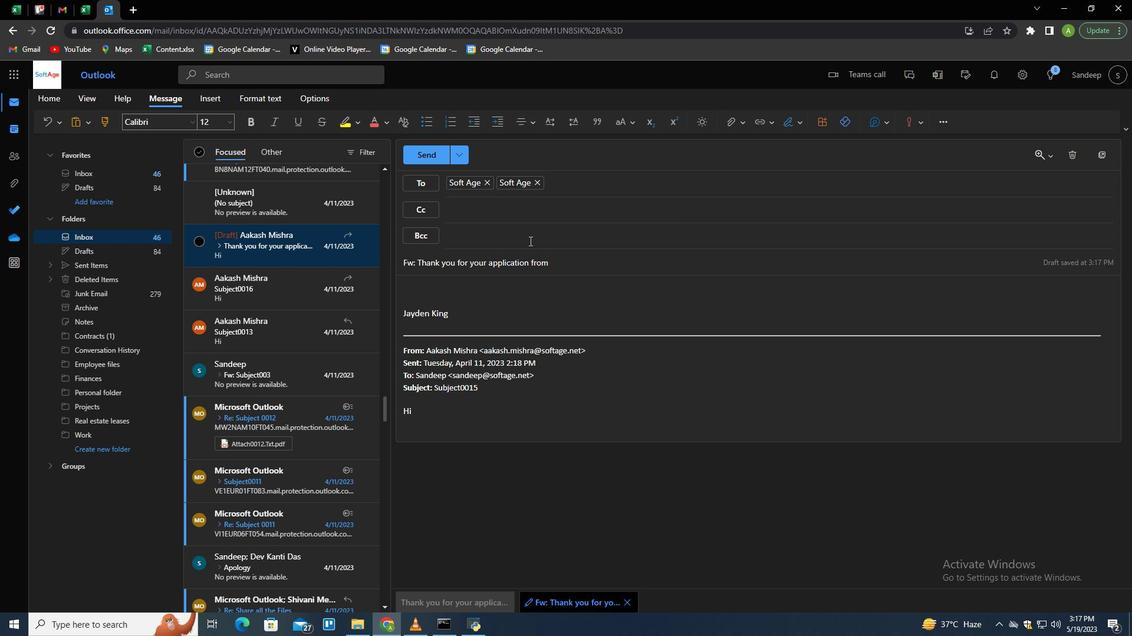 
Action: Mouse moved to (529, 240)
Screenshot: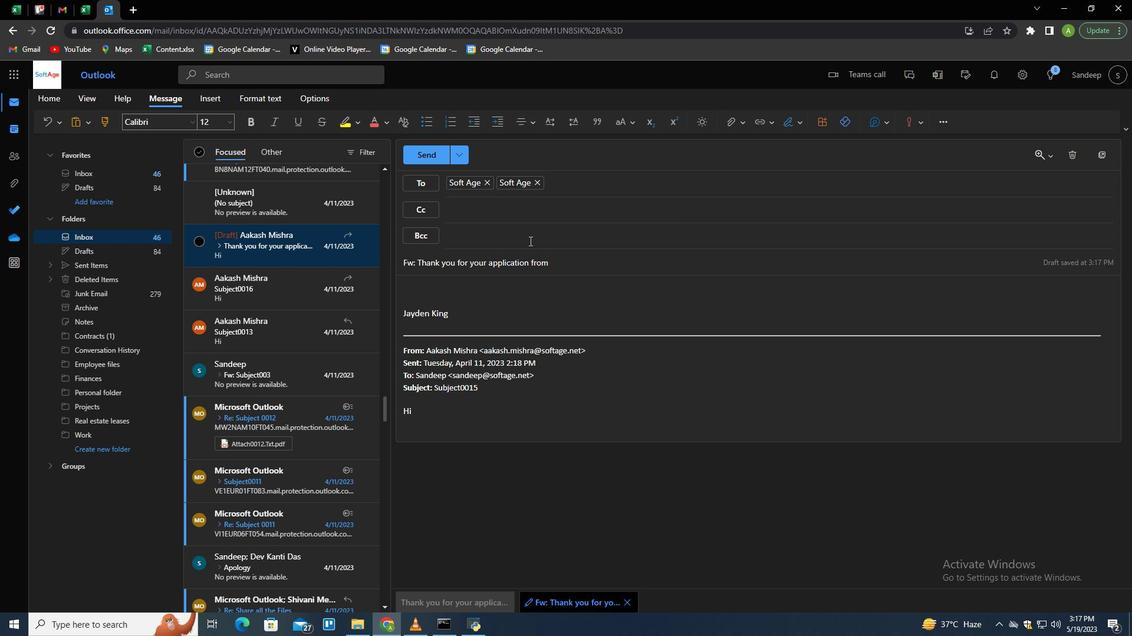 
Action: Key pressed softage.10softage.net<Key.backspace><Key.backspace><Key.backspace>
Screenshot: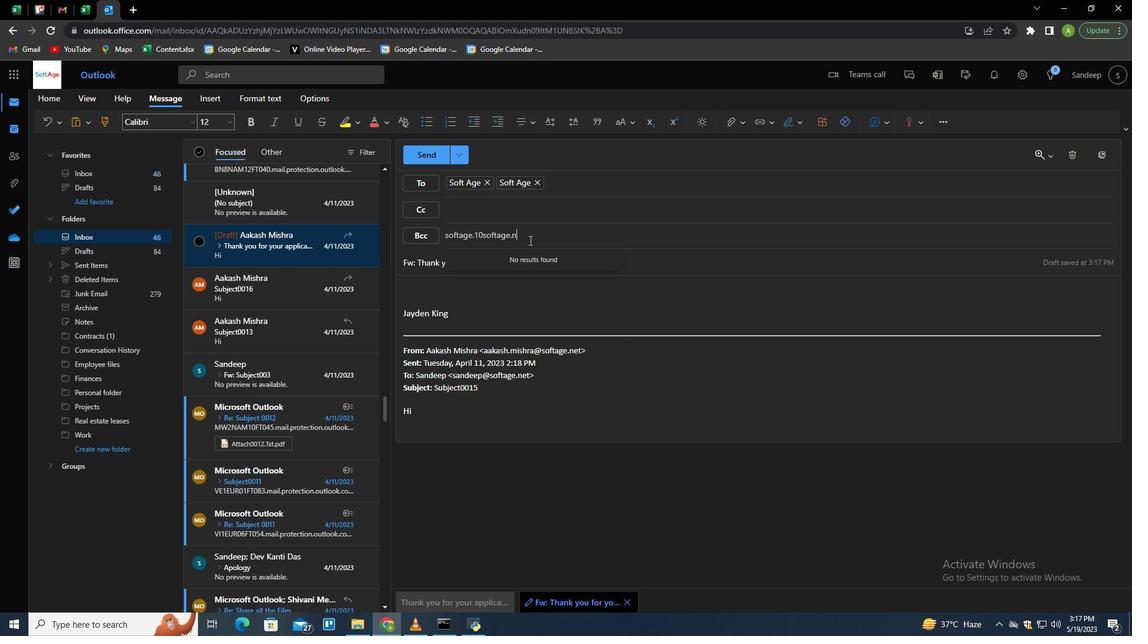 
Action: Mouse moved to (528, 255)
Screenshot: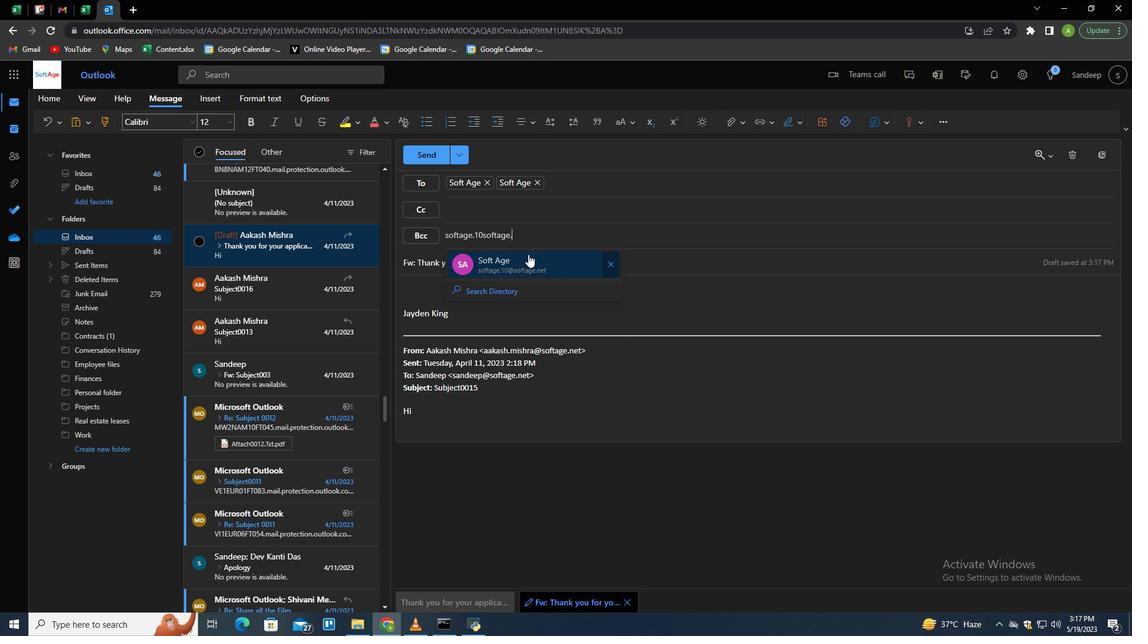 
Action: Mouse pressed left at (528, 255)
Screenshot: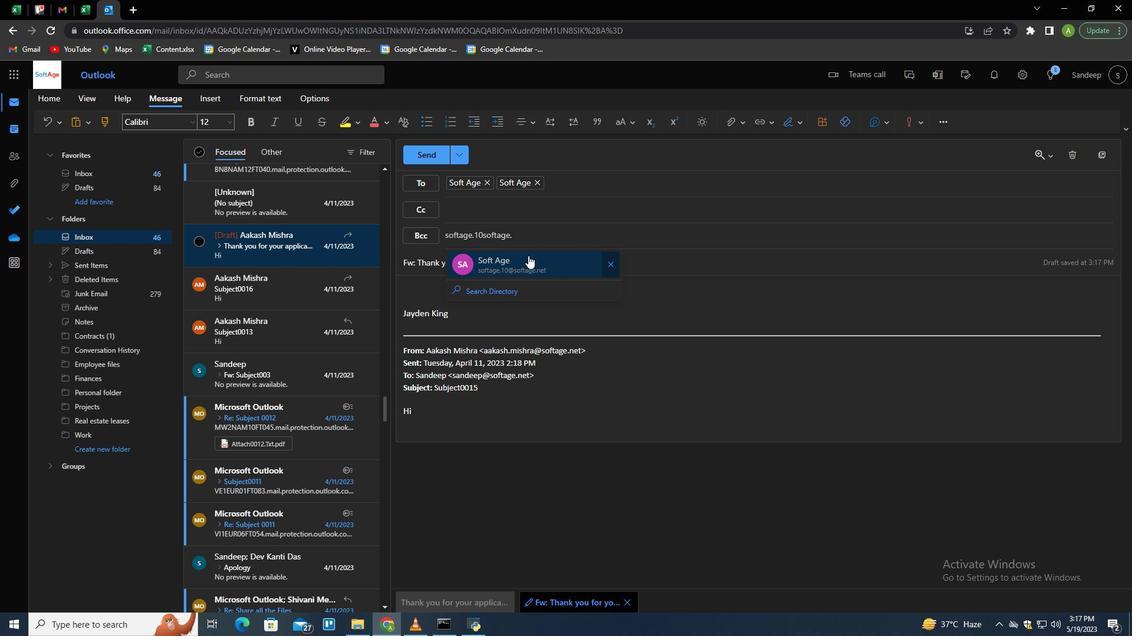 
Action: Mouse moved to (529, 256)
Screenshot: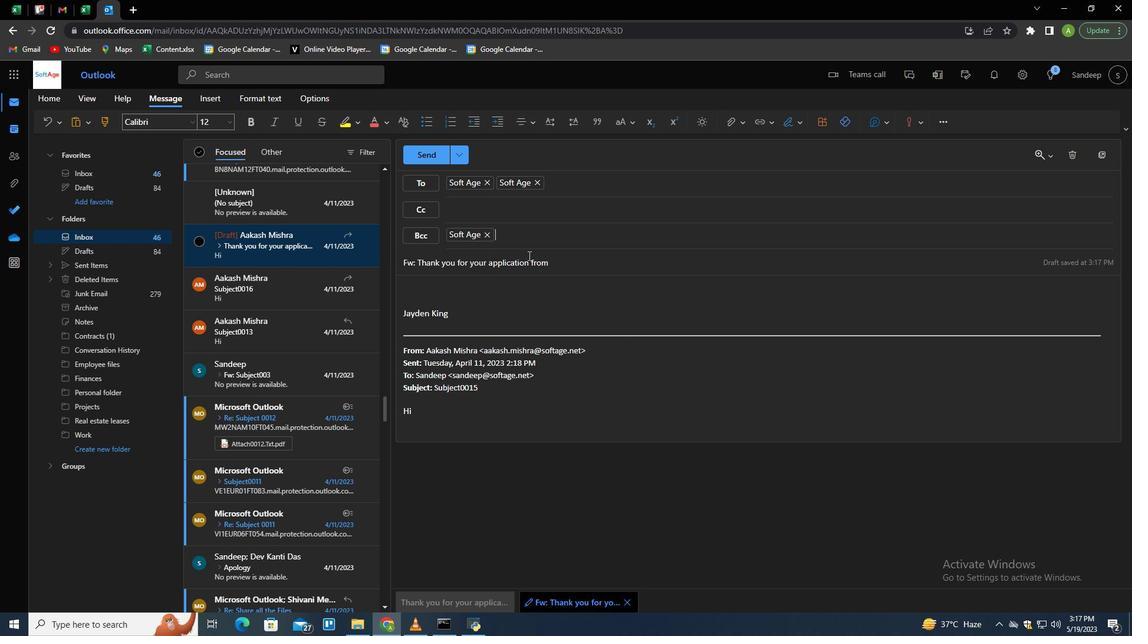 
Action: Key pressed <Key.tab><Key.tab><Key.shift>Could<Key.space>you<Key.space>please<Key.space>provide<Key.space>me<Key.space>with<Key.space>the<Key.space>agenda<Key.space>for<Key.space>the<Key.space>upcoming<Key.space>meeting<Key.shift>?<Key.enter>
Screenshot: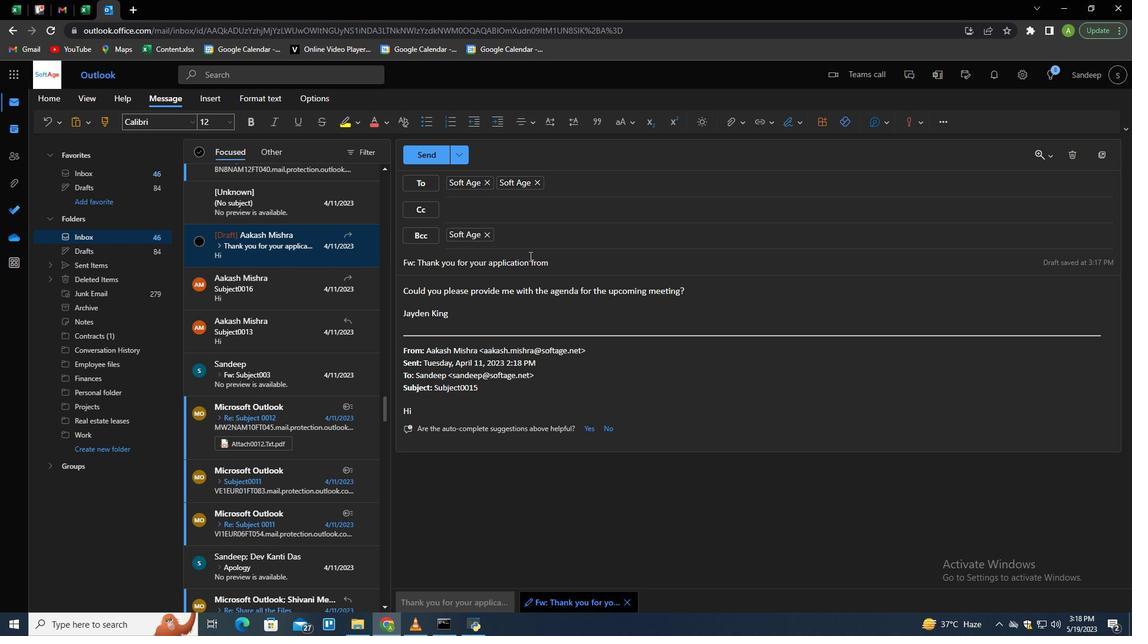 
